Task: Reply all   from  to Email0092 with a subject Re:Subject0092 and with a message Message0092 and with an attachment of Attach0092.Txt
Action: Mouse moved to (695, 78)
Screenshot: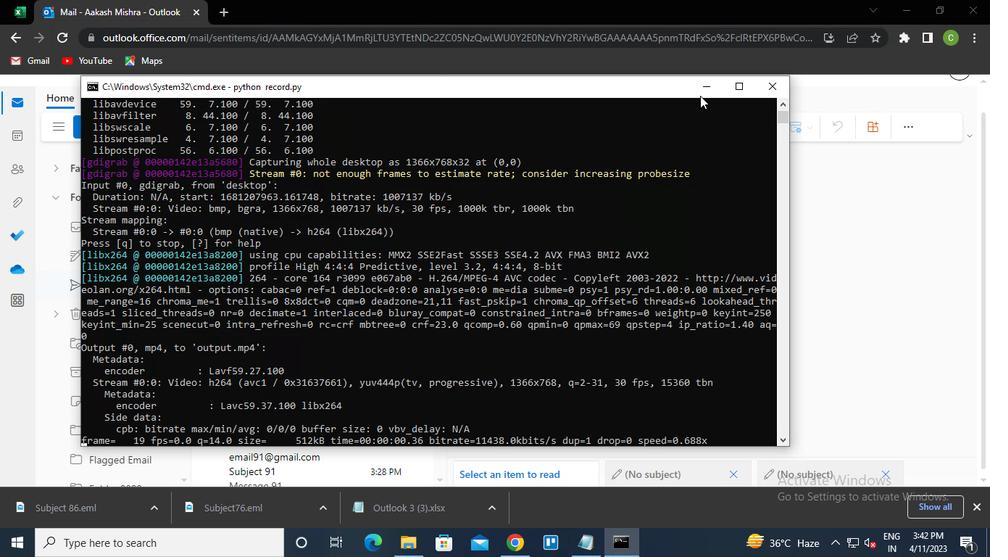 
Action: Mouse pressed left at (695, 78)
Screenshot: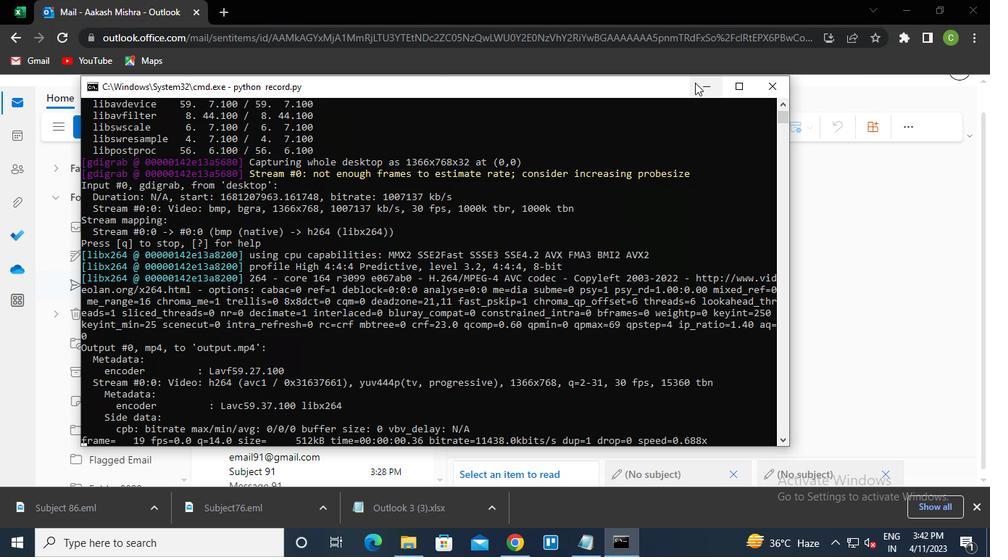 
Action: Mouse moved to (304, 319)
Screenshot: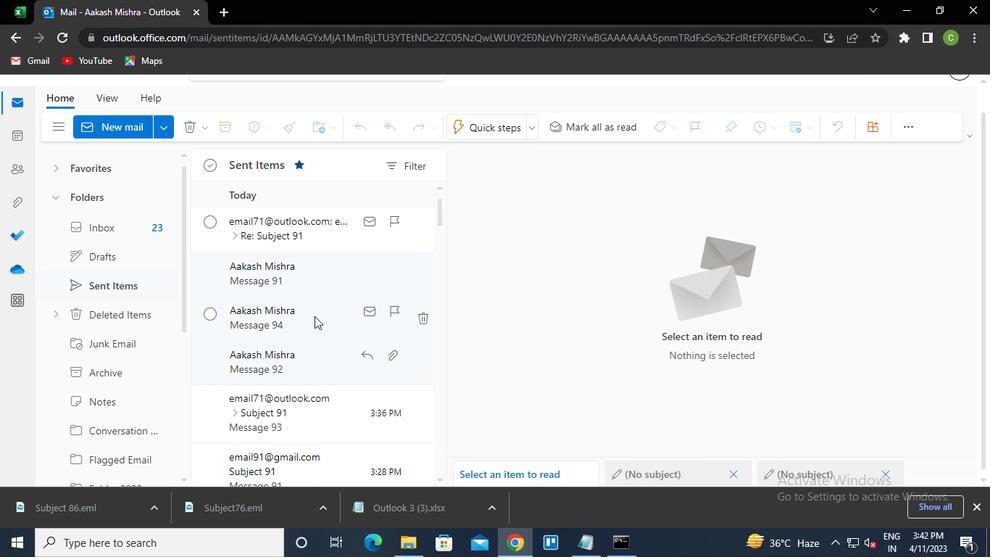 
Action: Mouse pressed left at (304, 319)
Screenshot: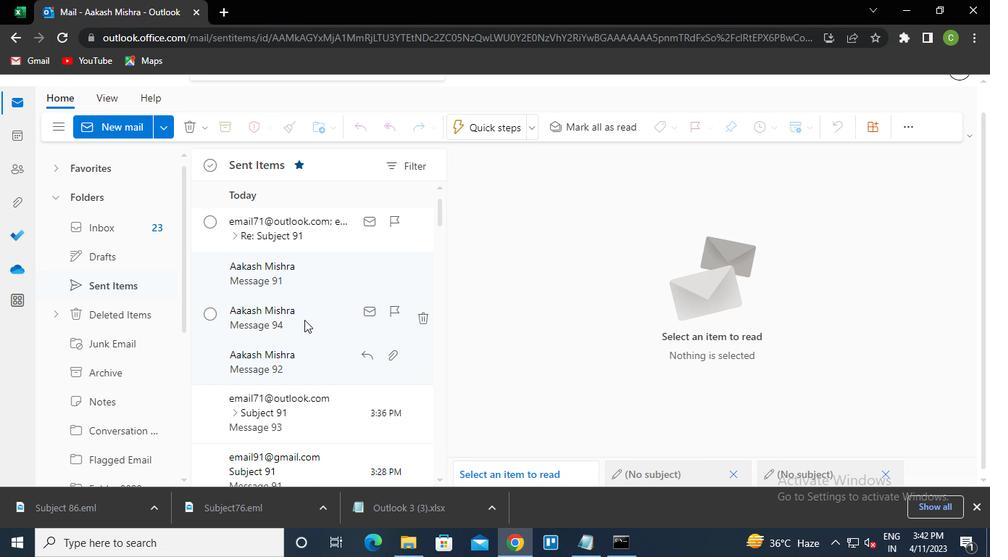 
Action: Mouse moved to (883, 199)
Screenshot: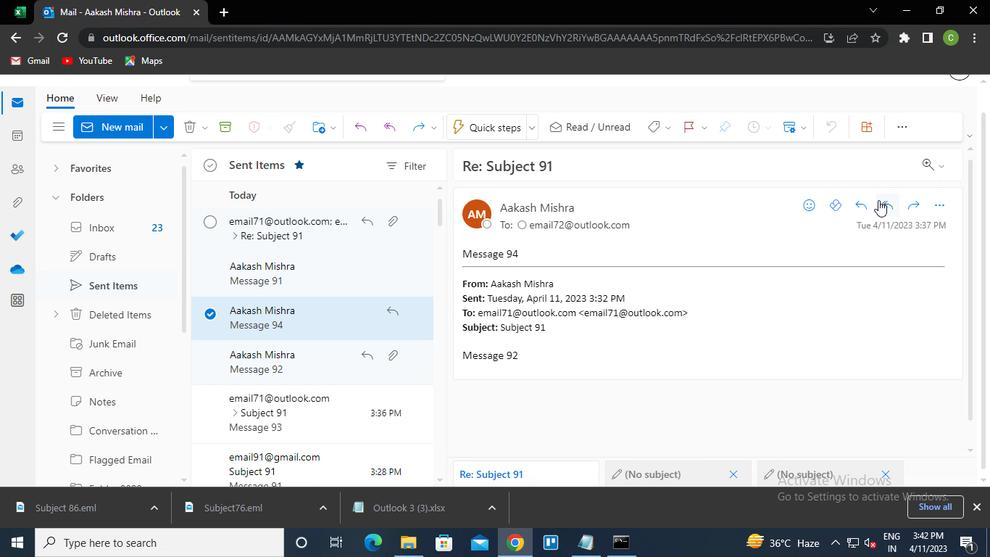 
Action: Mouse pressed left at (883, 199)
Screenshot: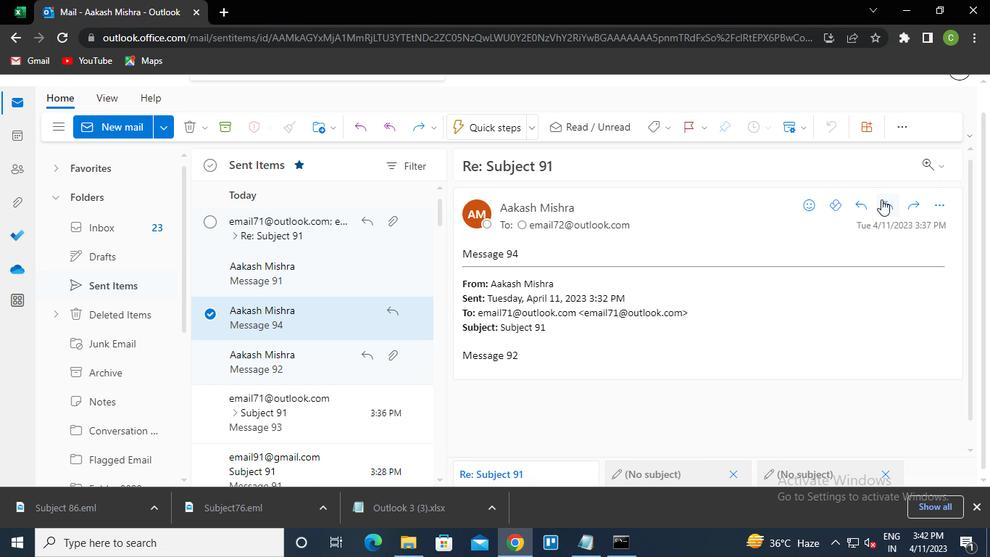 
Action: Mouse moved to (689, 171)
Screenshot: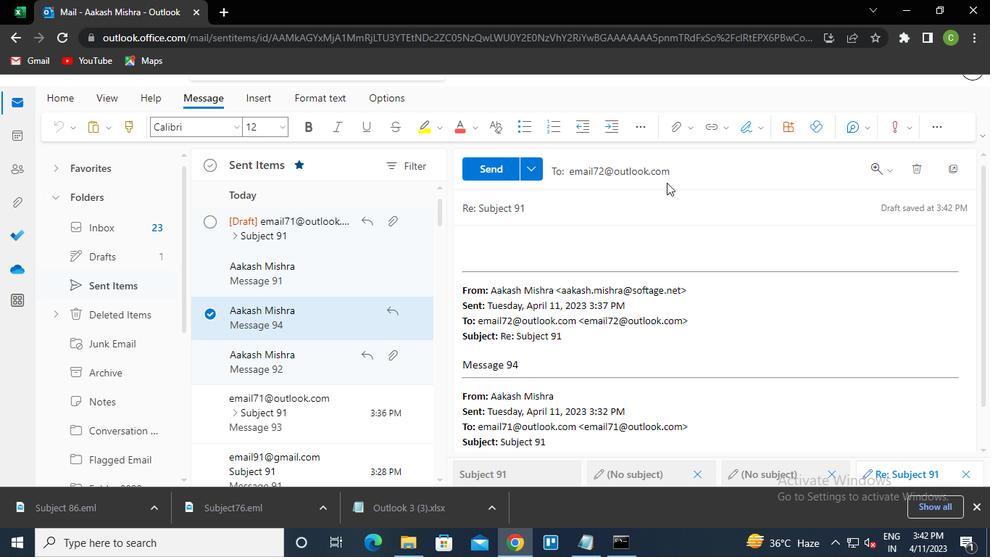 
Action: Mouse pressed left at (689, 171)
Screenshot: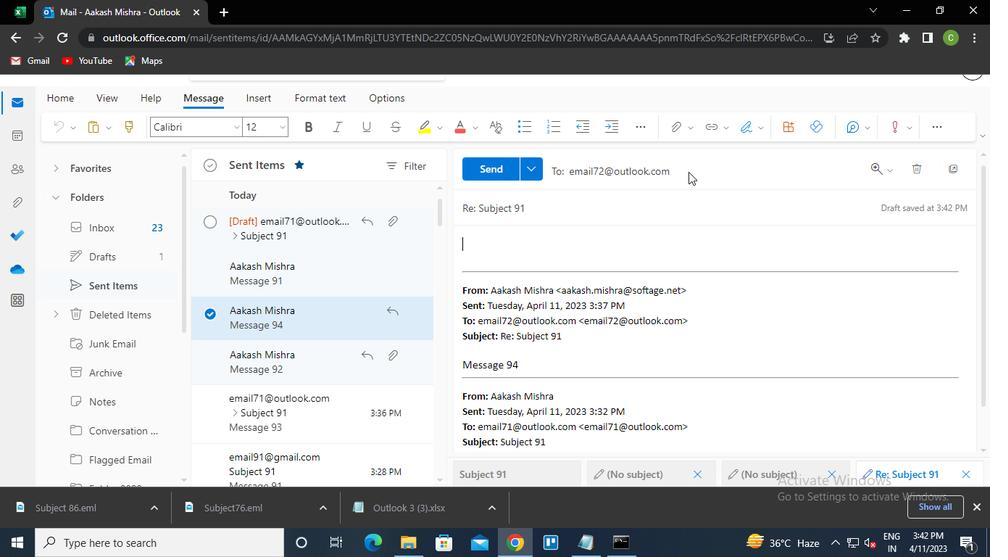 
Action: Mouse moved to (629, 211)
Screenshot: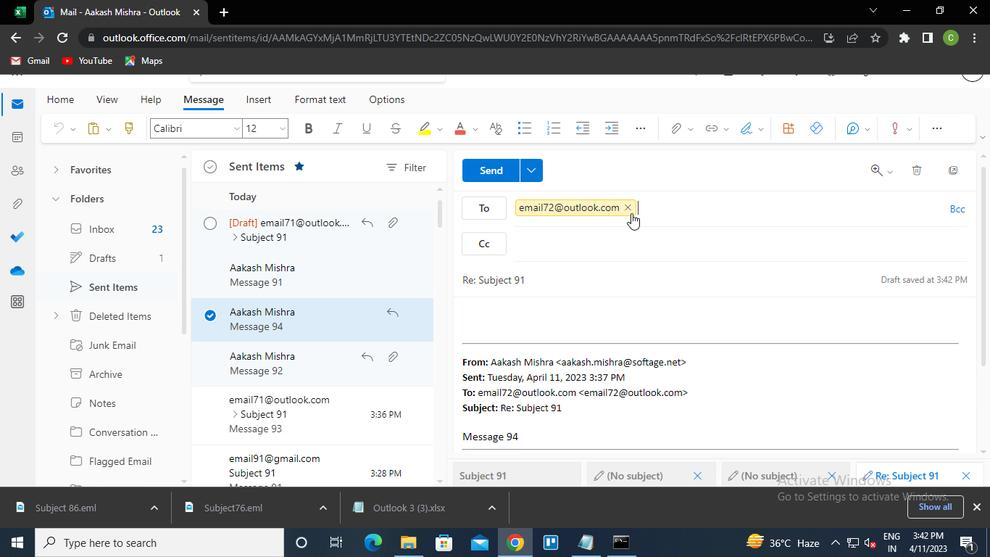 
Action: Mouse pressed left at (629, 211)
Screenshot: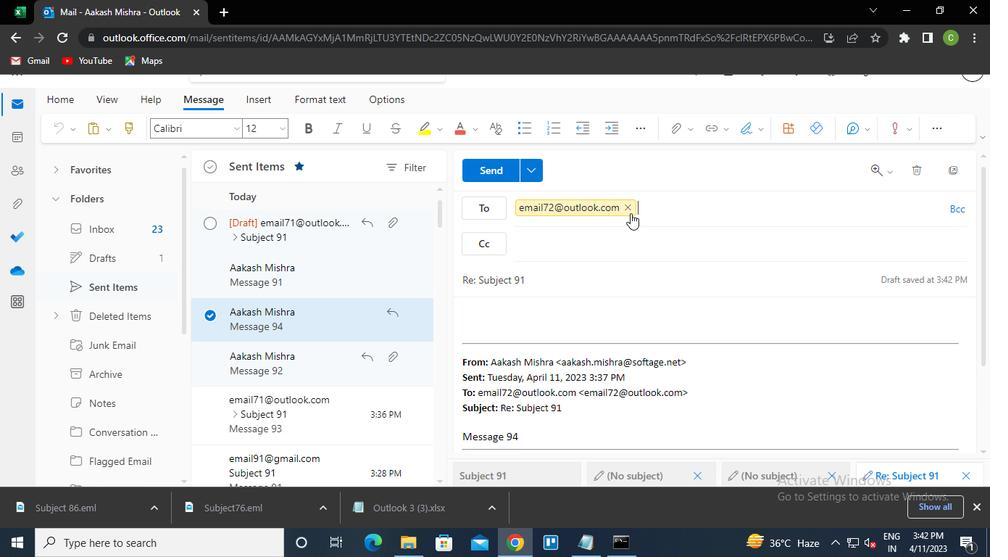 
Action: Mouse moved to (621, 208)
Screenshot: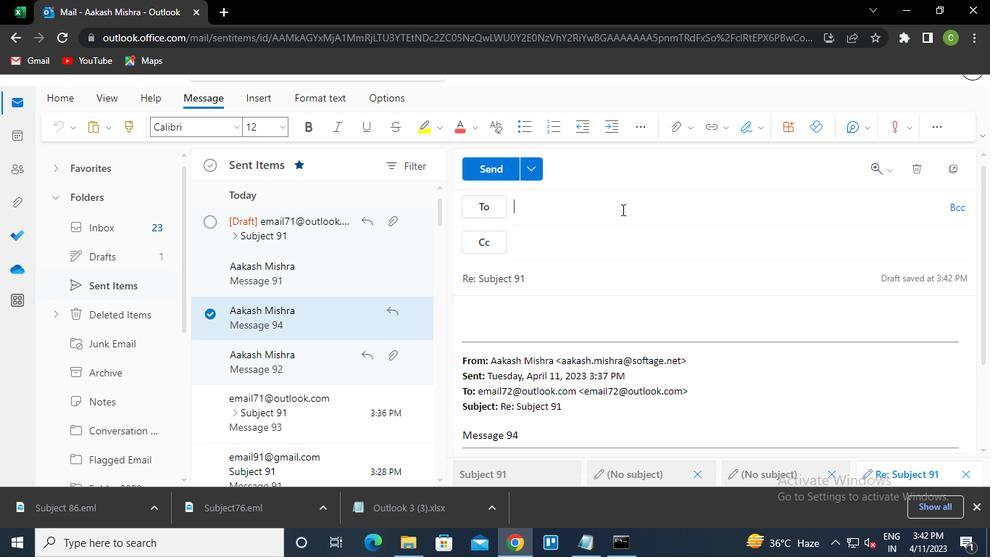 
Action: Keyboard e
Screenshot: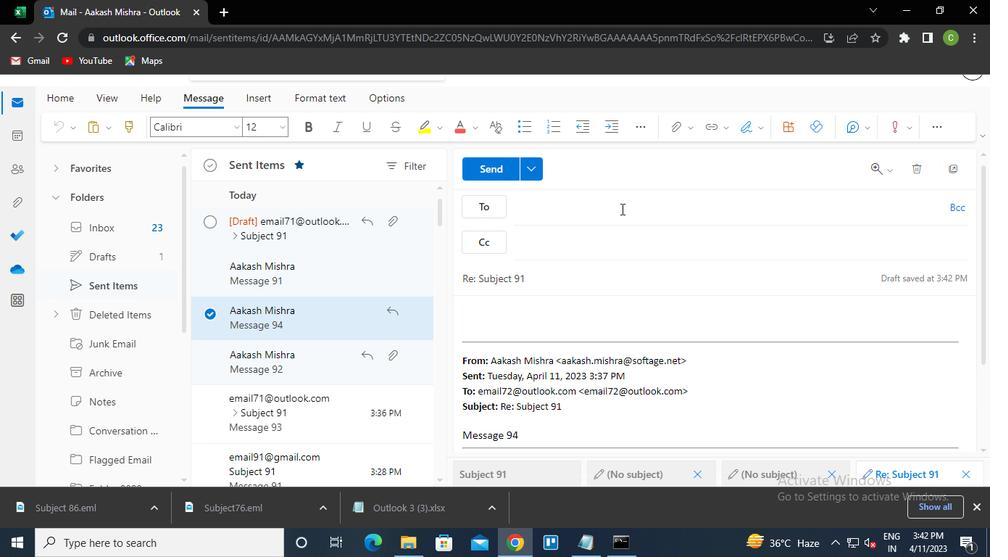 
Action: Keyboard m
Screenshot: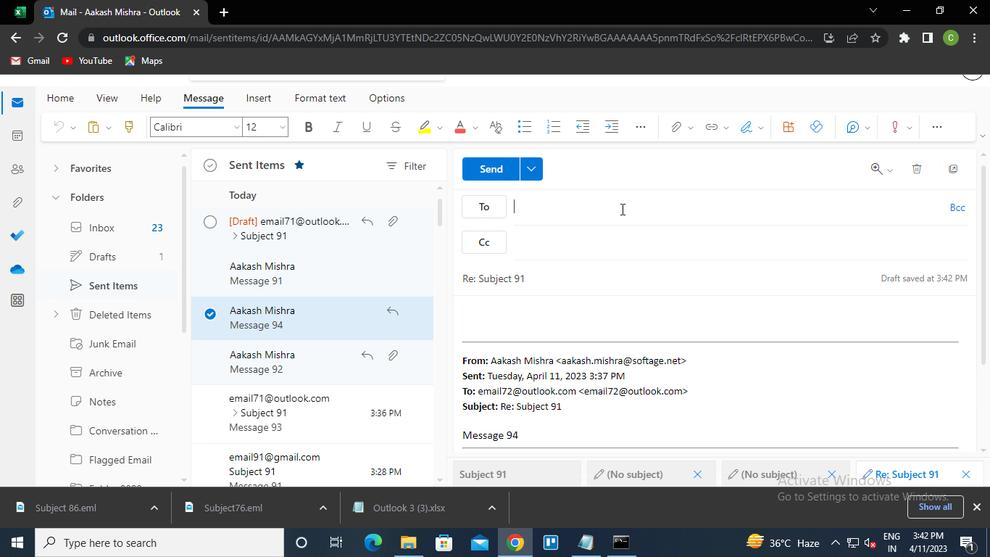 
Action: Keyboard a
Screenshot: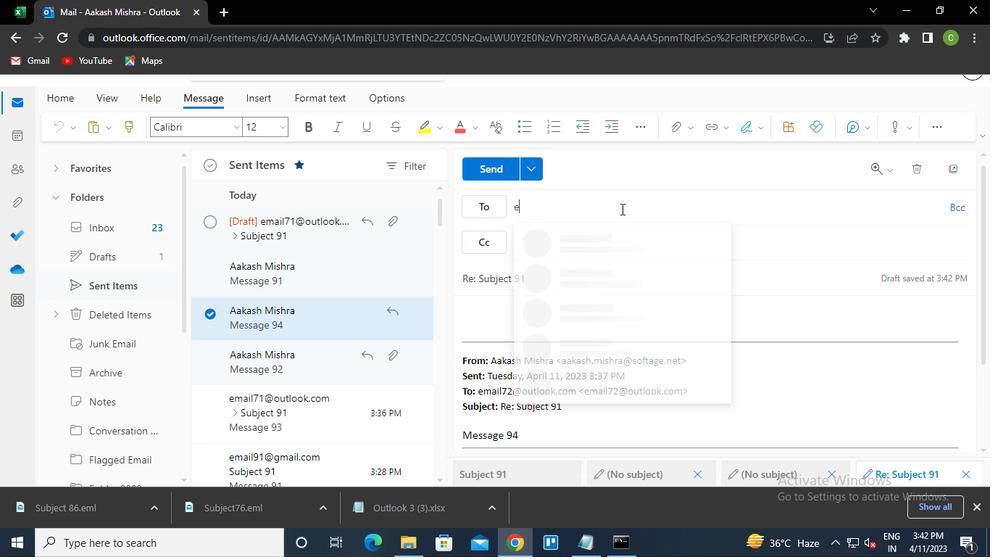 
Action: Keyboard i
Screenshot: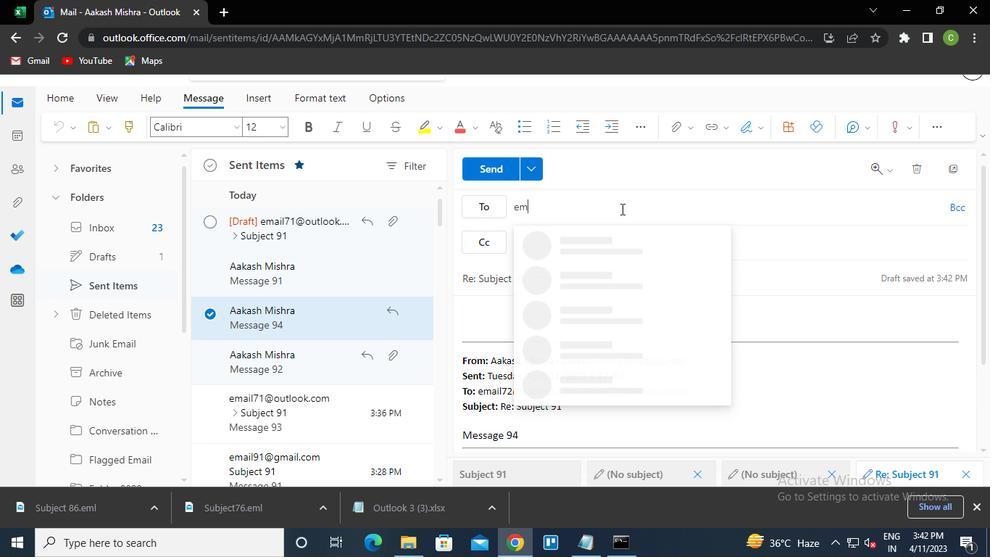 
Action: Keyboard l
Screenshot: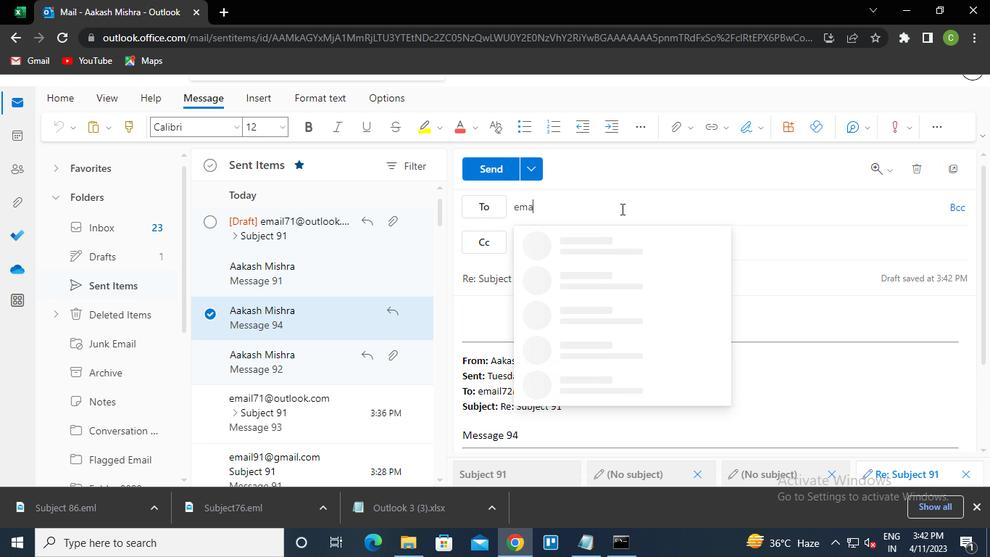 
Action: Keyboard <105>
Screenshot: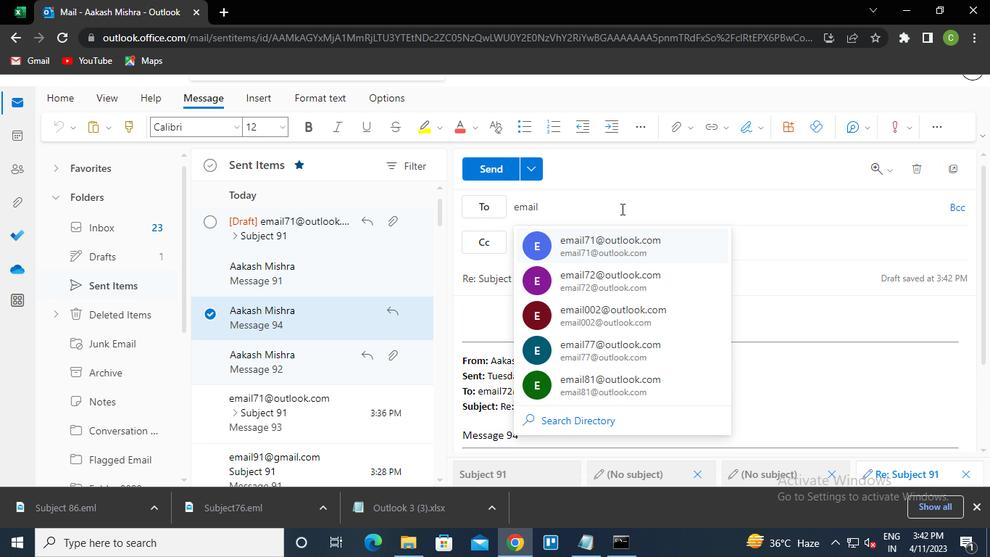 
Action: Keyboard <98>
Screenshot: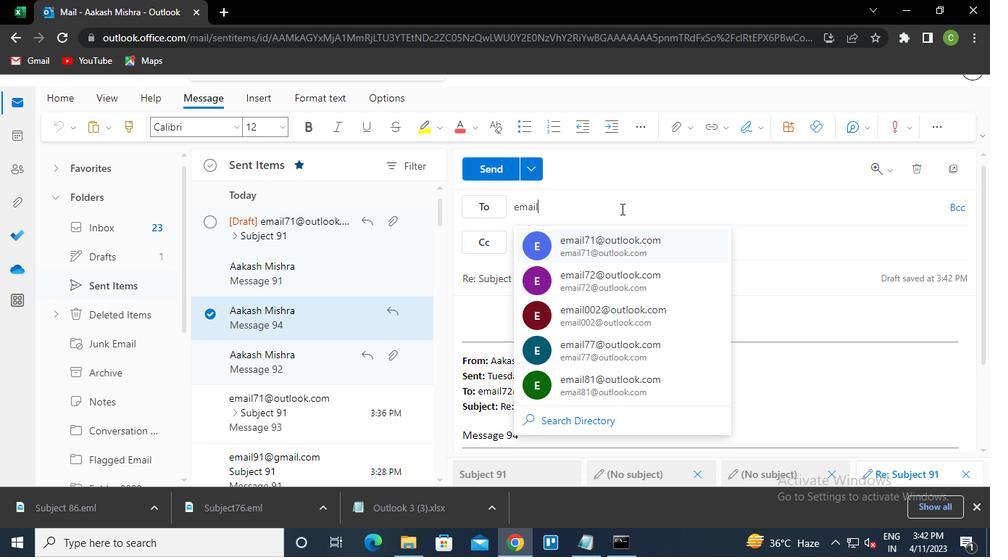
Action: Keyboard Key.shift
Screenshot: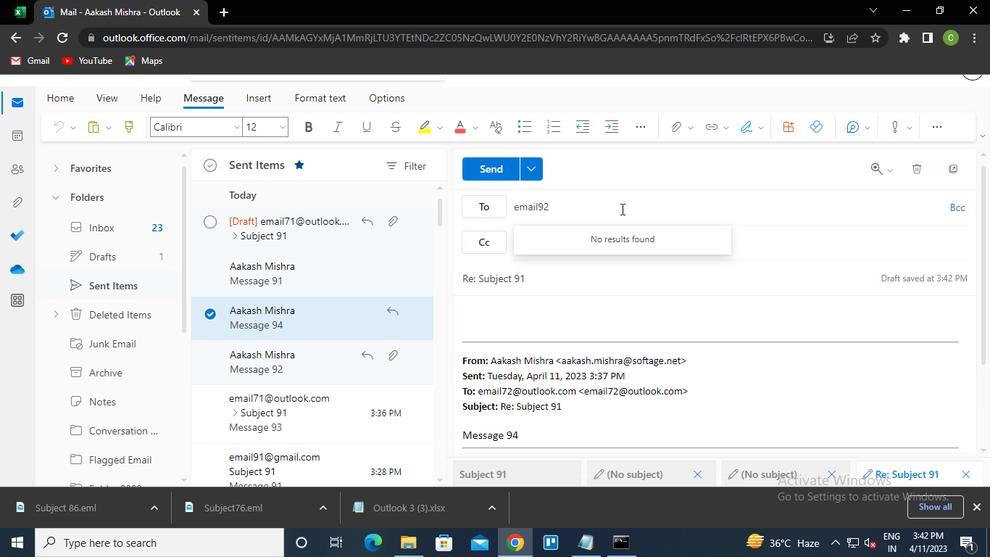 
Action: Keyboard @
Screenshot: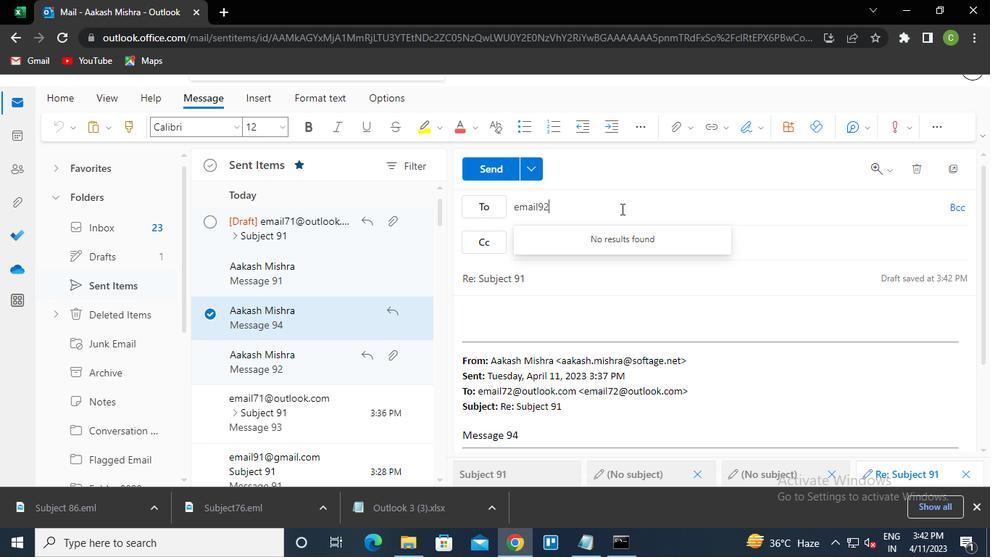 
Action: Keyboard o
Screenshot: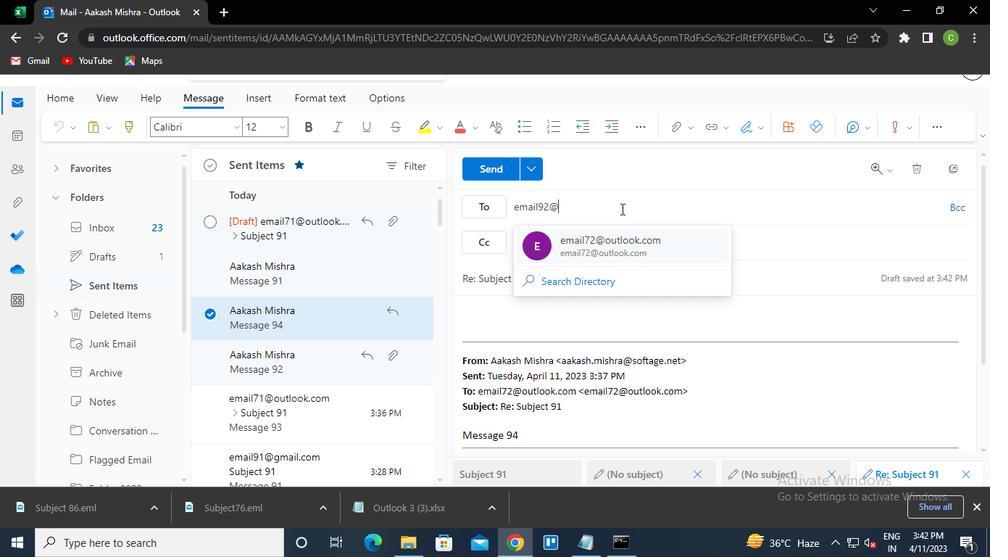 
Action: Keyboard u
Screenshot: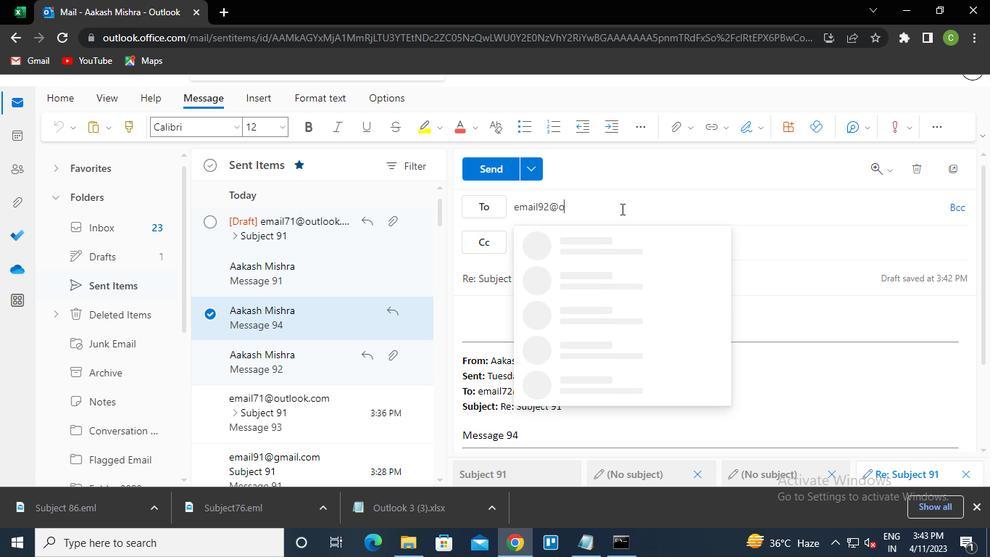 
Action: Keyboard t
Screenshot: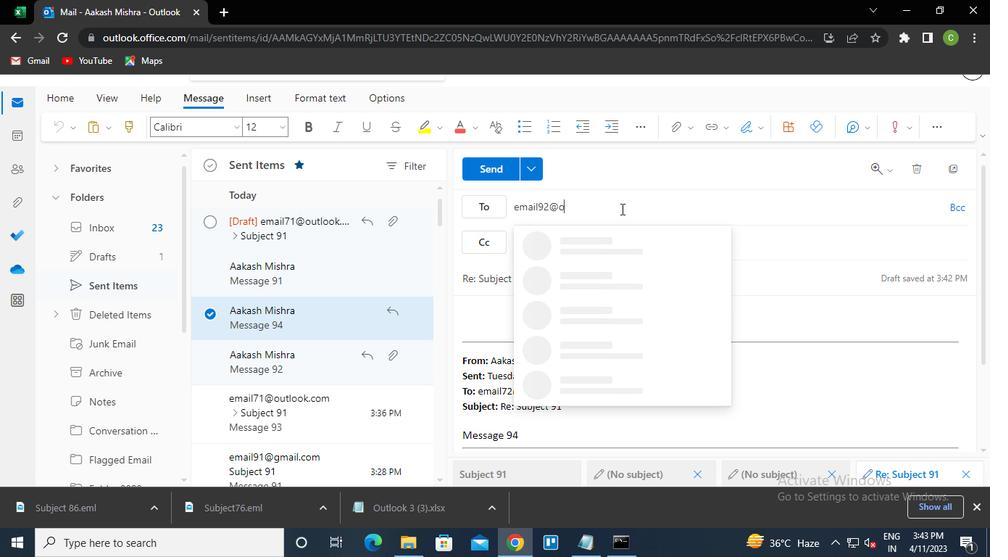 
Action: Keyboard l
Screenshot: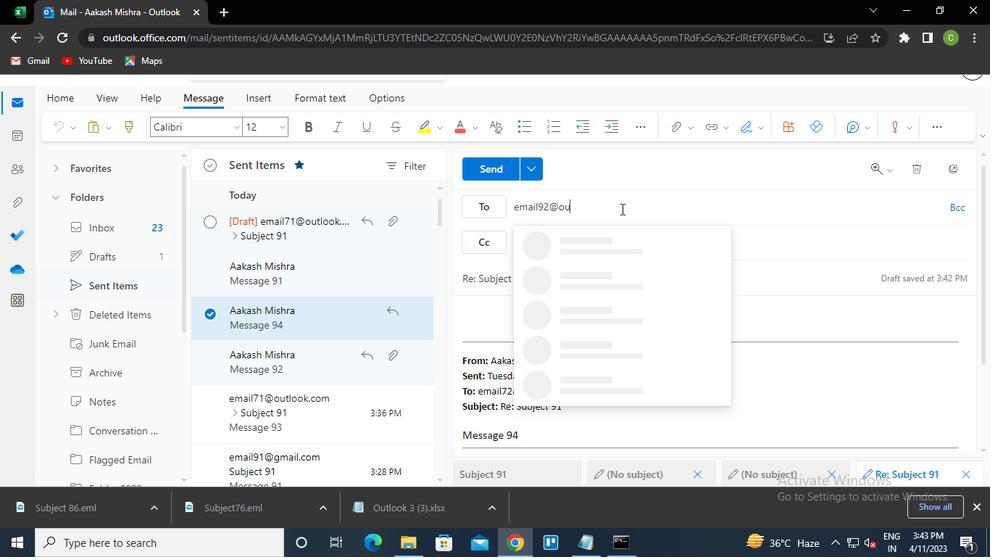 
Action: Keyboard o
Screenshot: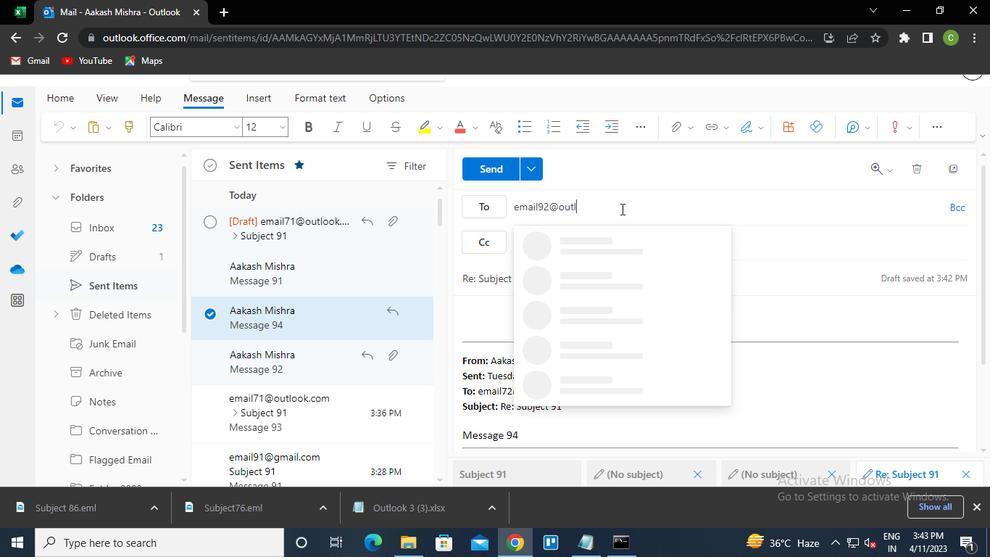 
Action: Keyboard o
Screenshot: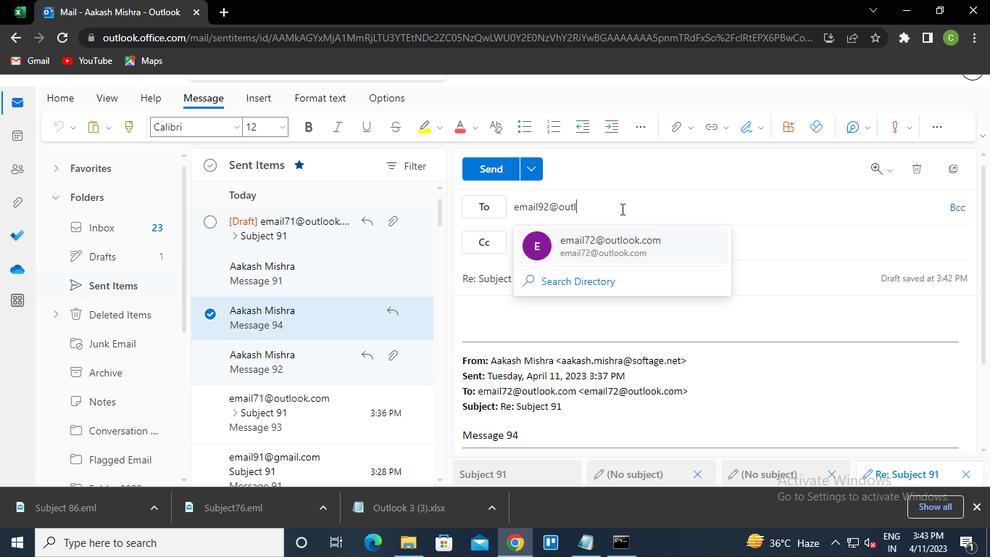 
Action: Keyboard k
Screenshot: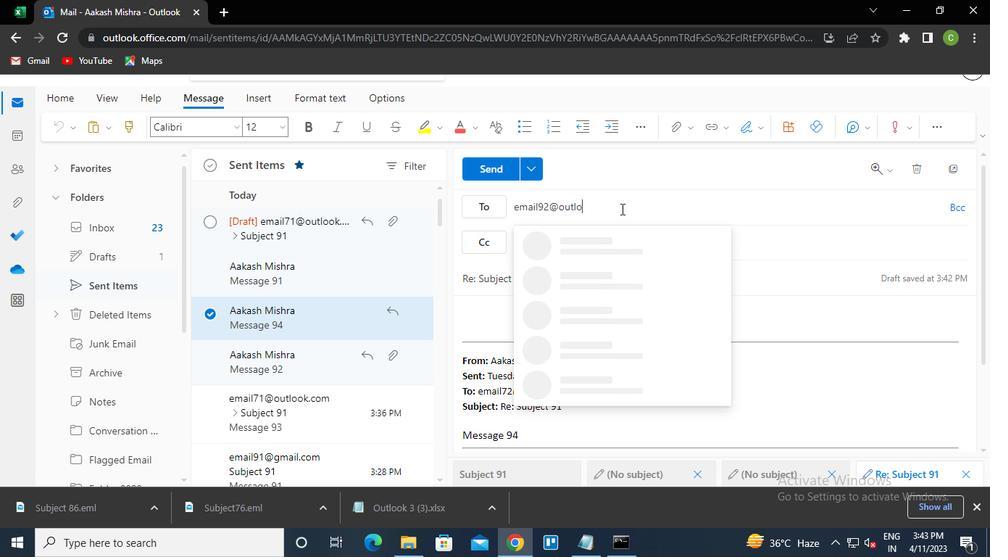 
Action: Keyboard .
Screenshot: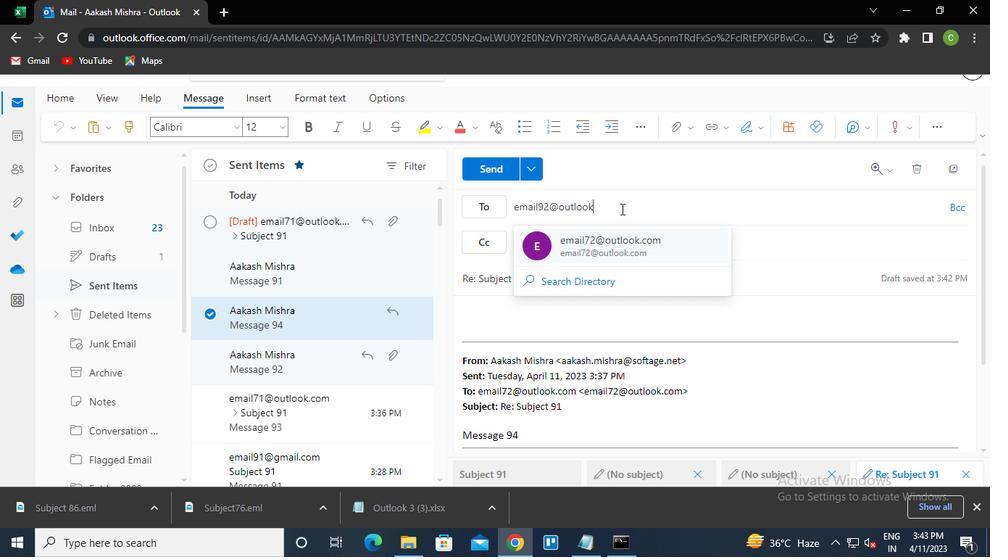 
Action: Keyboard c
Screenshot: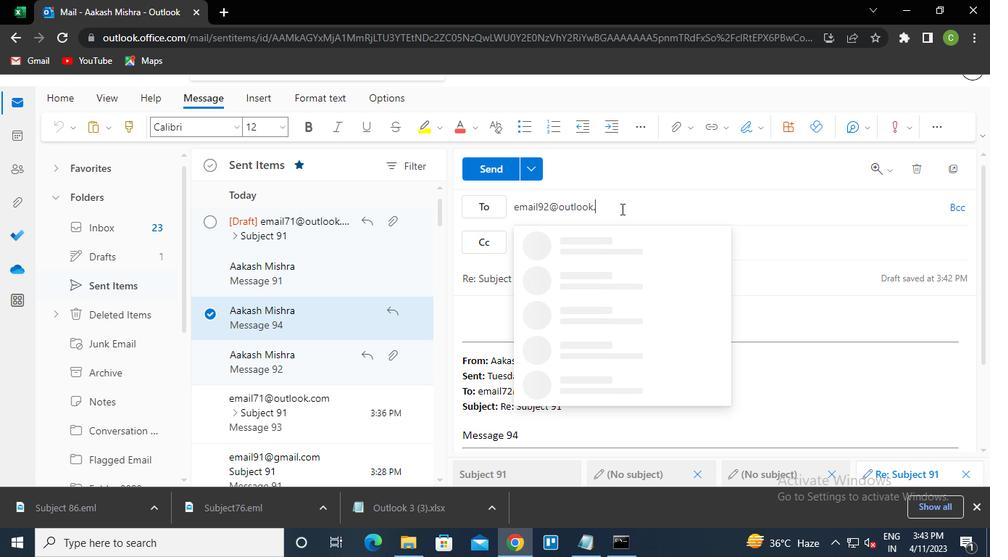 
Action: Keyboard o
Screenshot: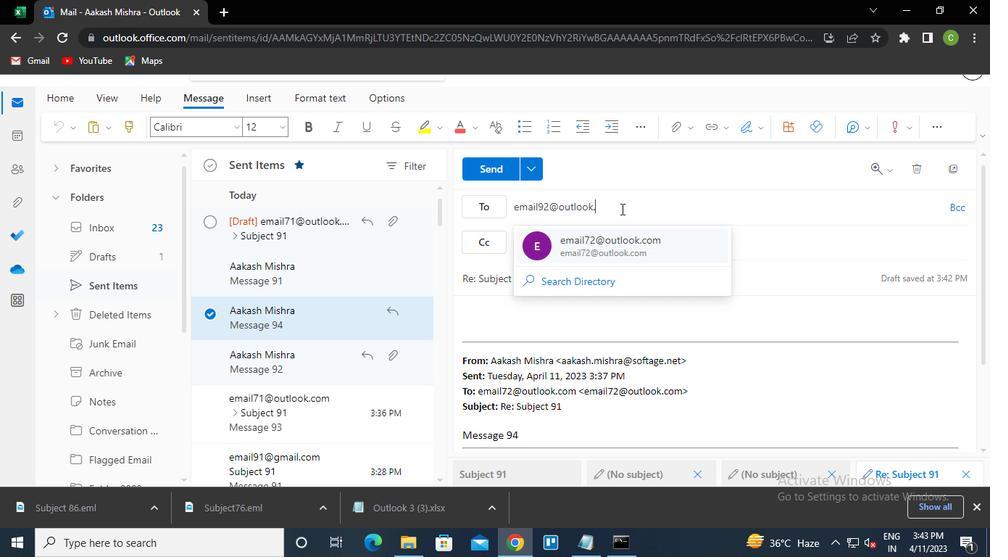 
Action: Keyboard m
Screenshot: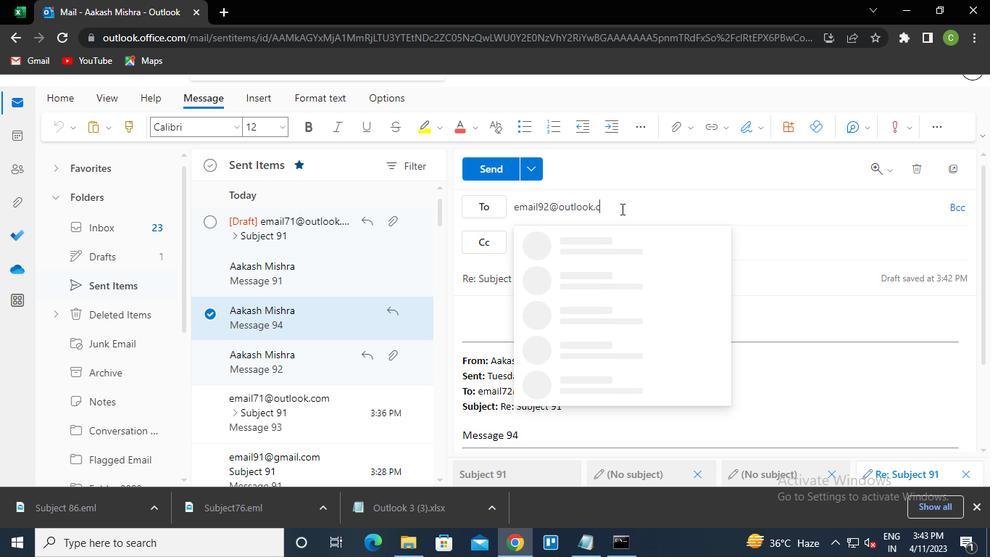 
Action: Keyboard Key.enter
Screenshot: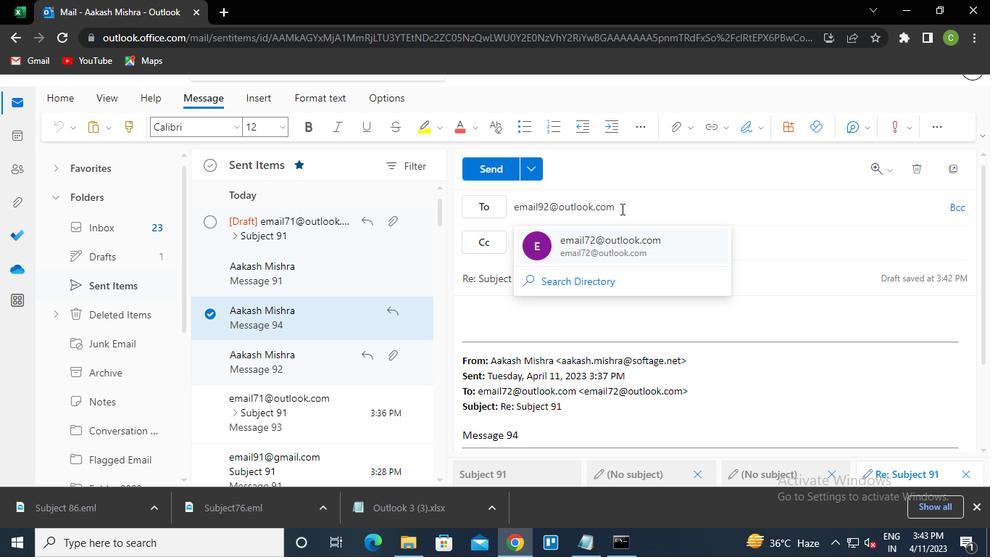 
Action: Mouse moved to (549, 275)
Screenshot: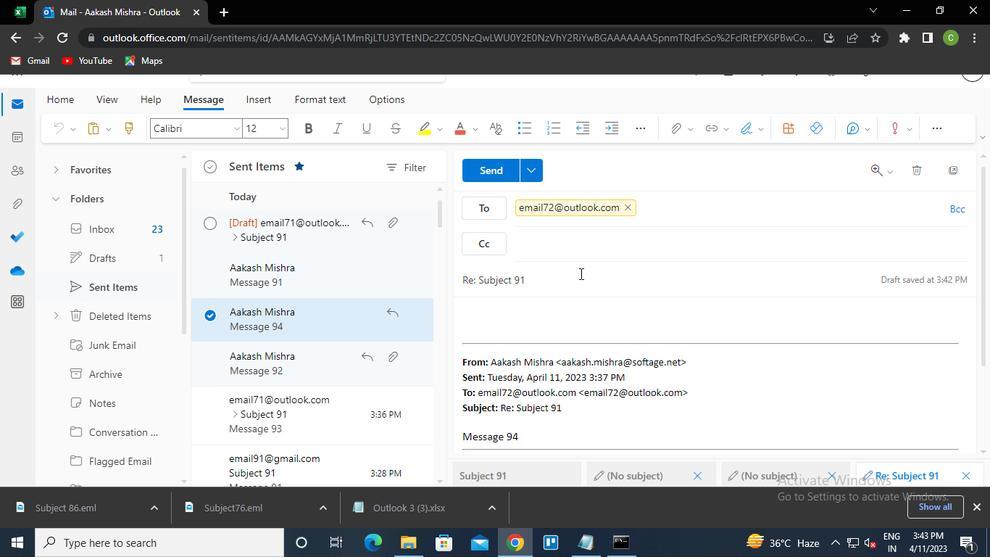 
Action: Mouse pressed left at (549, 275)
Screenshot: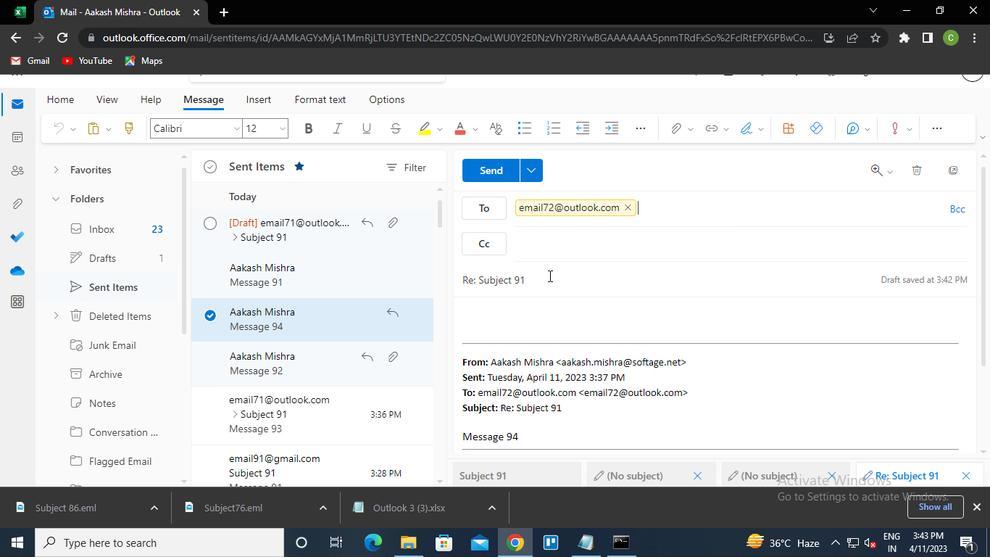 
Action: Keyboard Key.backspace
Screenshot: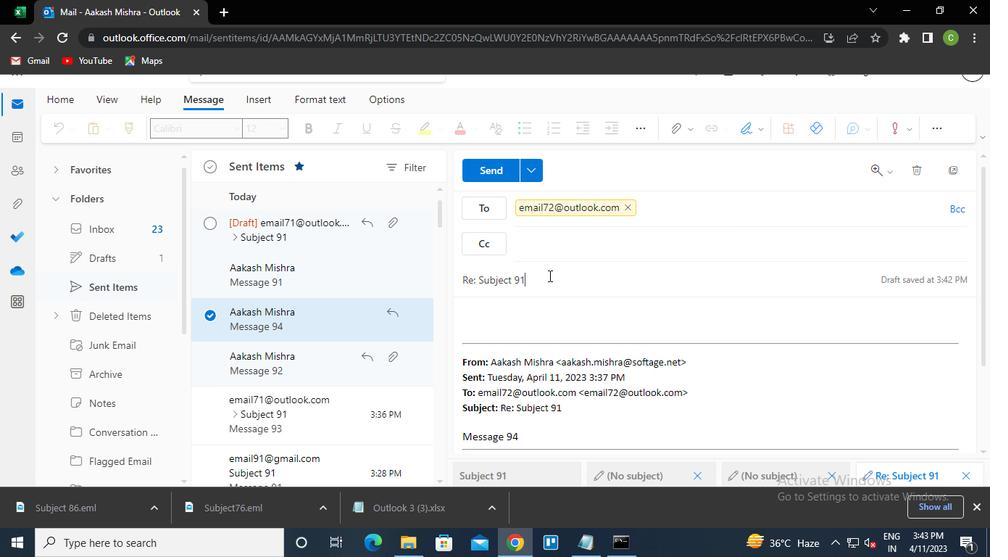 
Action: Keyboard 2
Screenshot: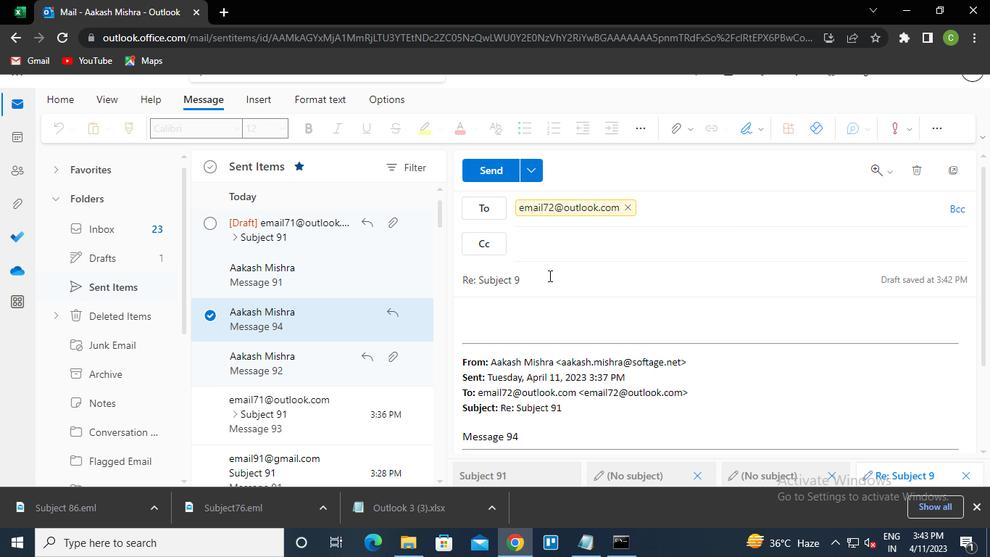 
Action: Mouse moved to (509, 303)
Screenshot: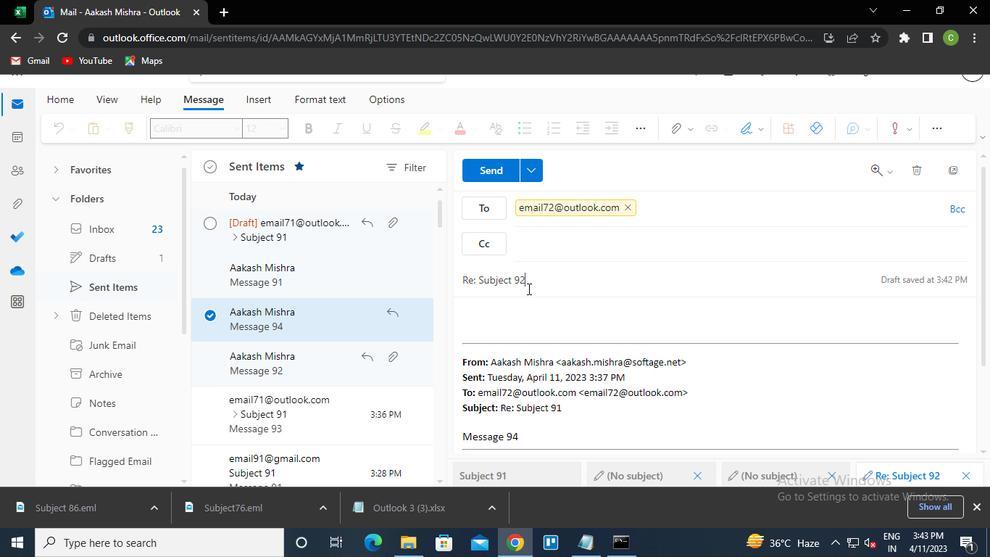 
Action: Mouse pressed left at (509, 303)
Screenshot: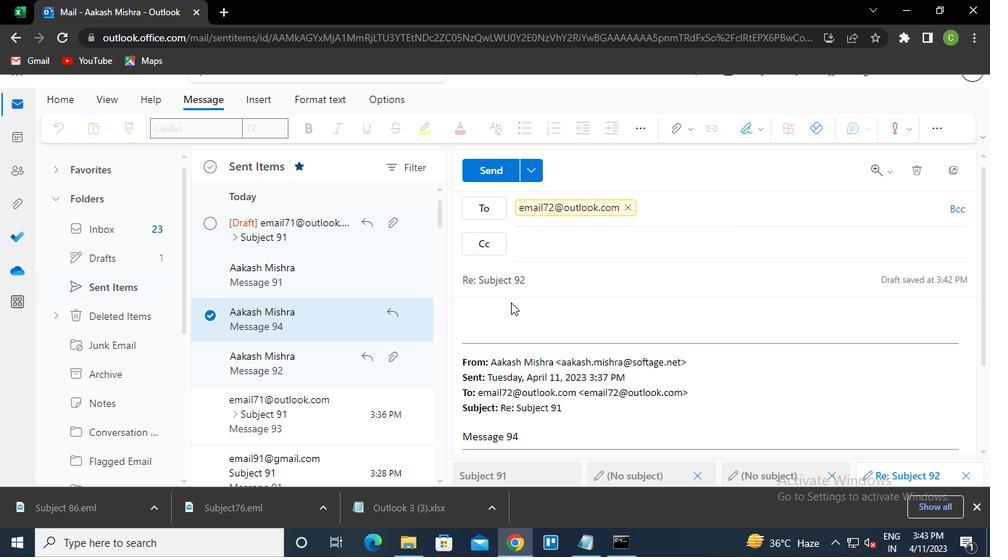 
Action: Mouse moved to (504, 306)
Screenshot: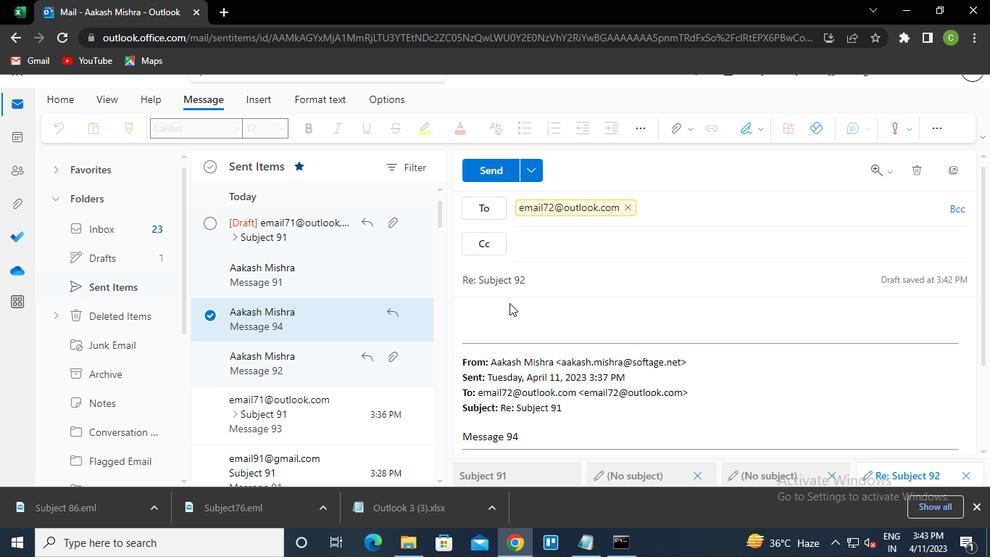 
Action: Mouse pressed left at (504, 306)
Screenshot: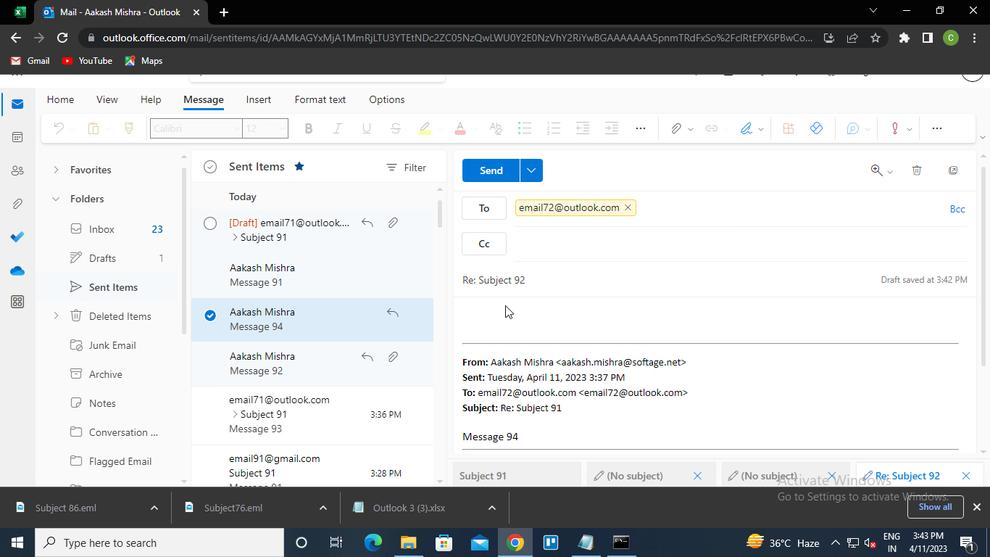 
Action: Mouse moved to (480, 311)
Screenshot: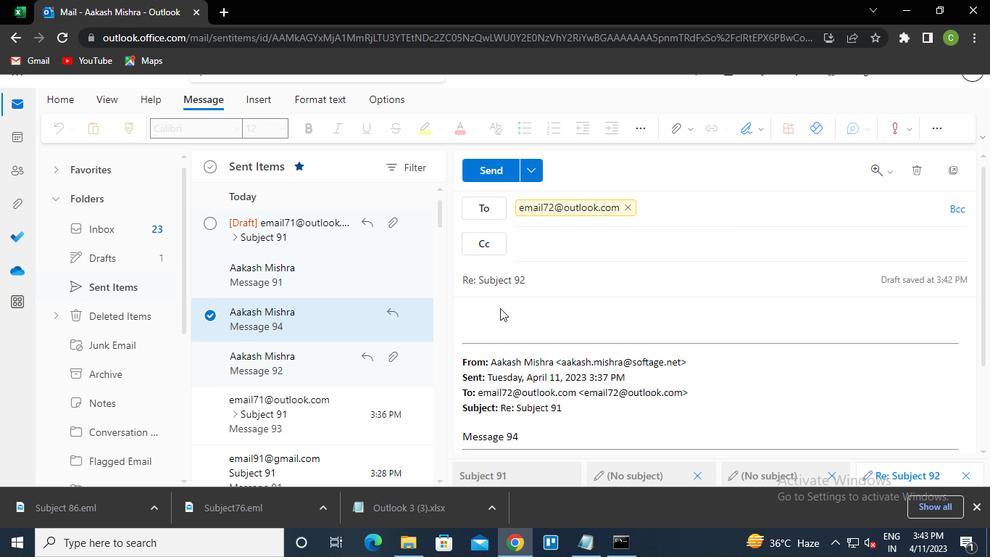
Action: Mouse pressed left at (480, 311)
Screenshot: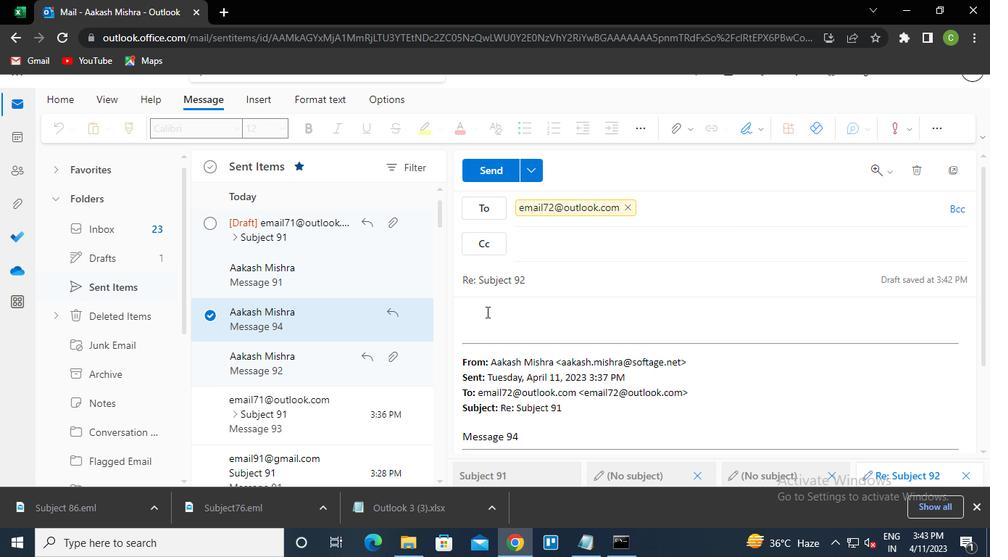 
Action: Keyboard Key.caps_lock
Screenshot: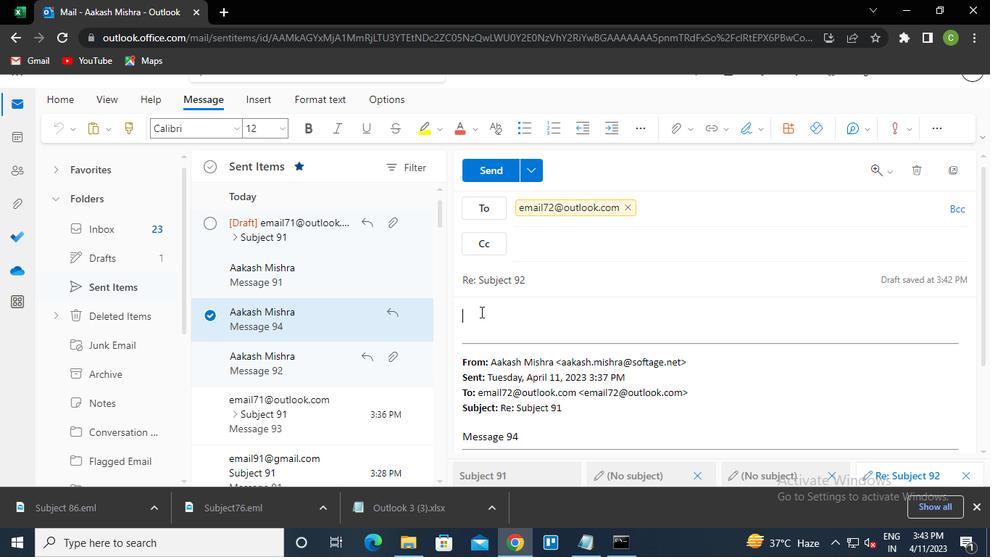 
Action: Keyboard m
Screenshot: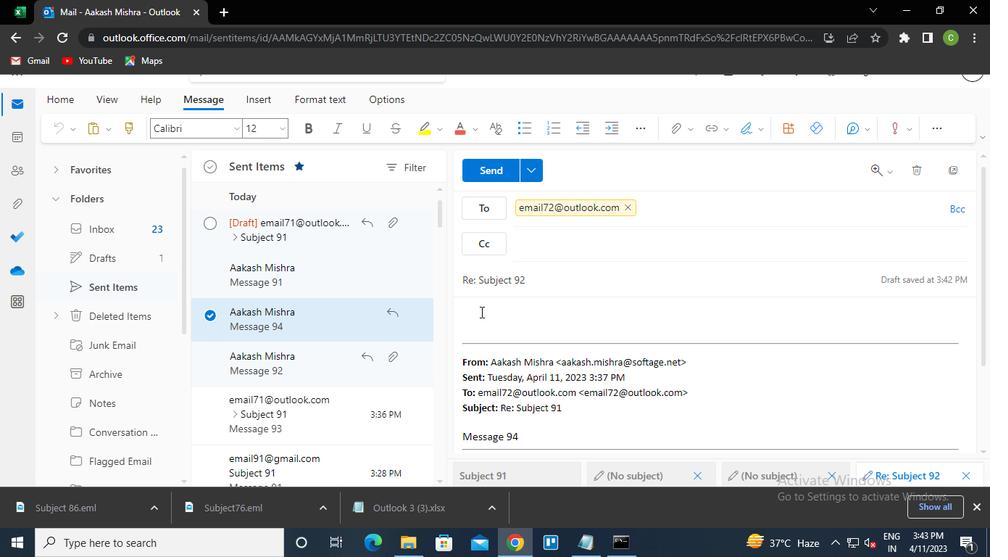 
Action: Keyboard Key.caps_lock
Screenshot: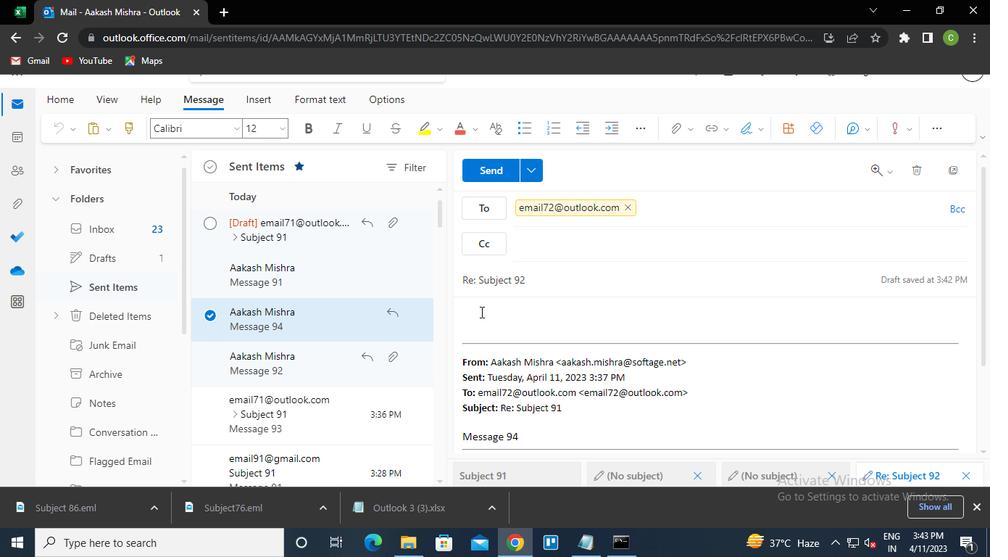 
Action: Keyboard e
Screenshot: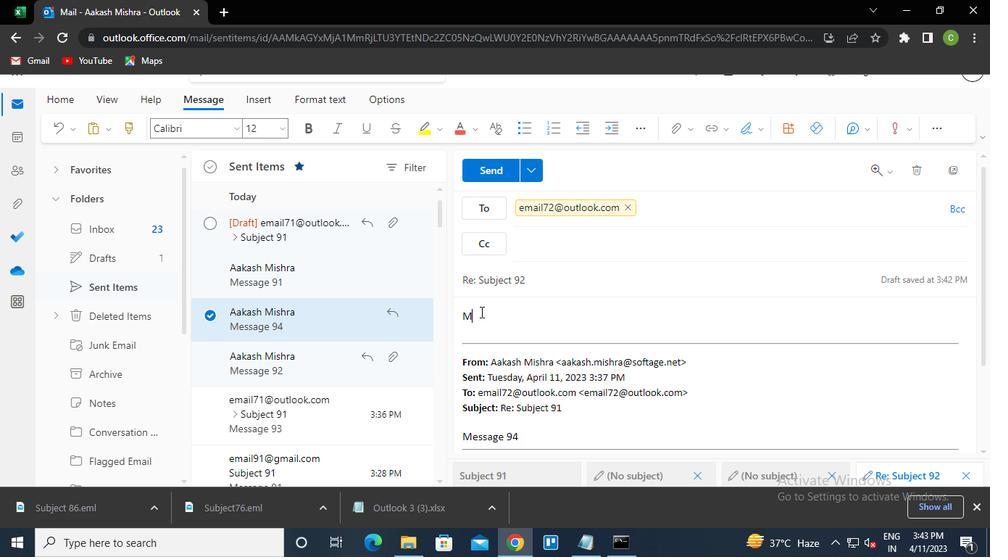 
Action: Keyboard s
Screenshot: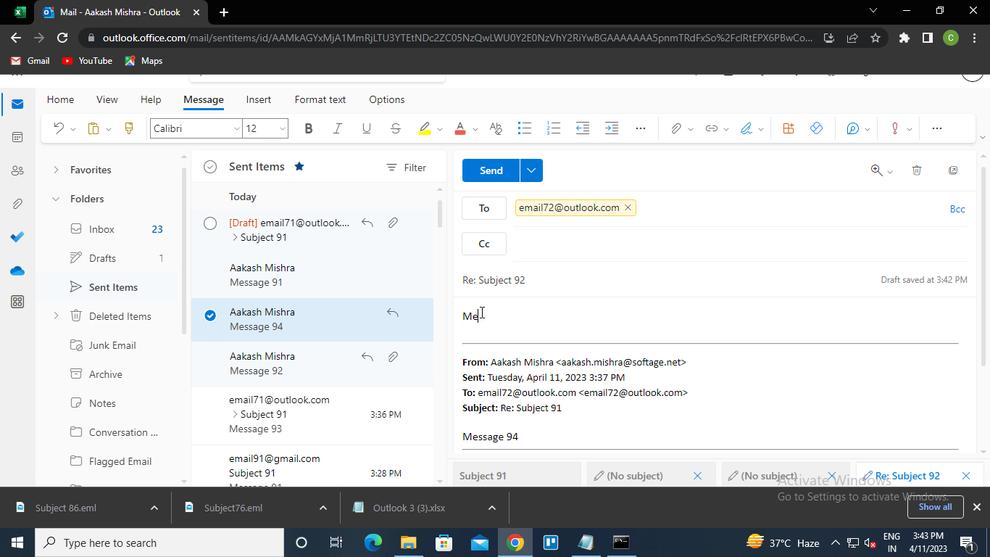 
Action: Keyboard s
Screenshot: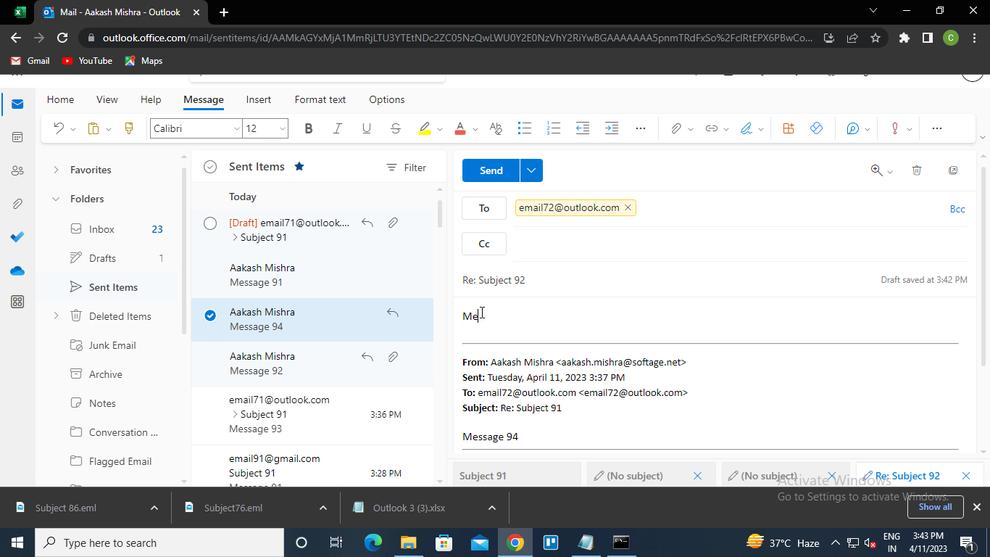
Action: Keyboard a
Screenshot: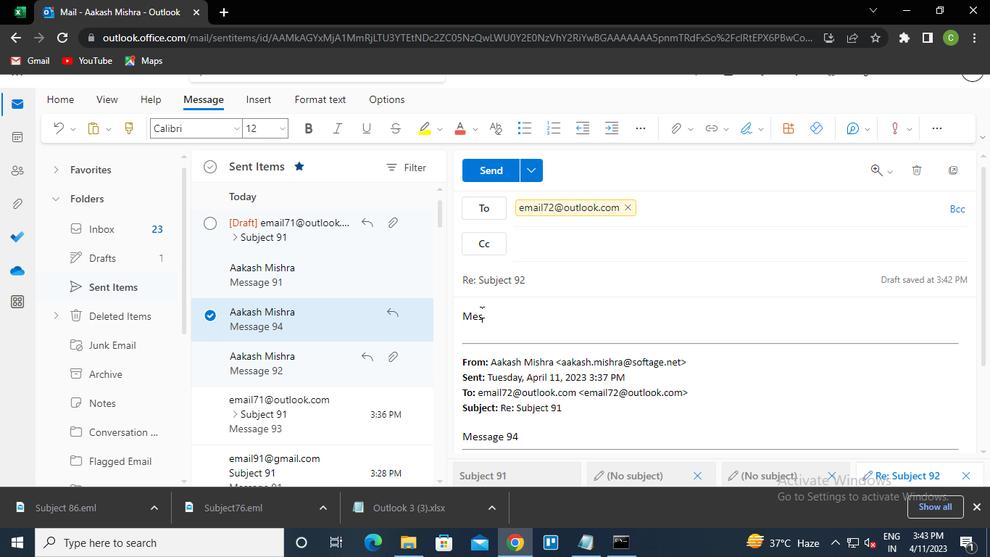 
Action: Keyboard g
Screenshot: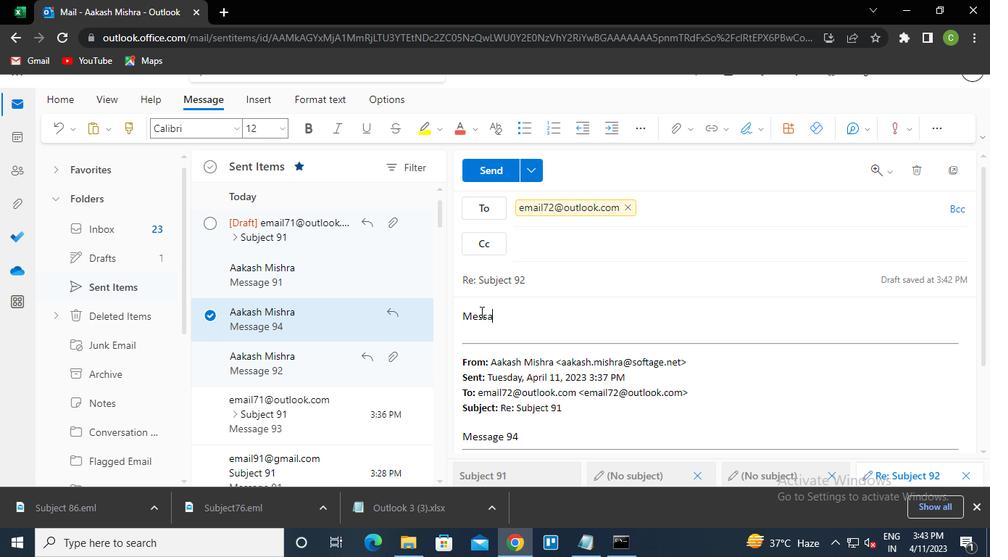 
Action: Keyboard e
Screenshot: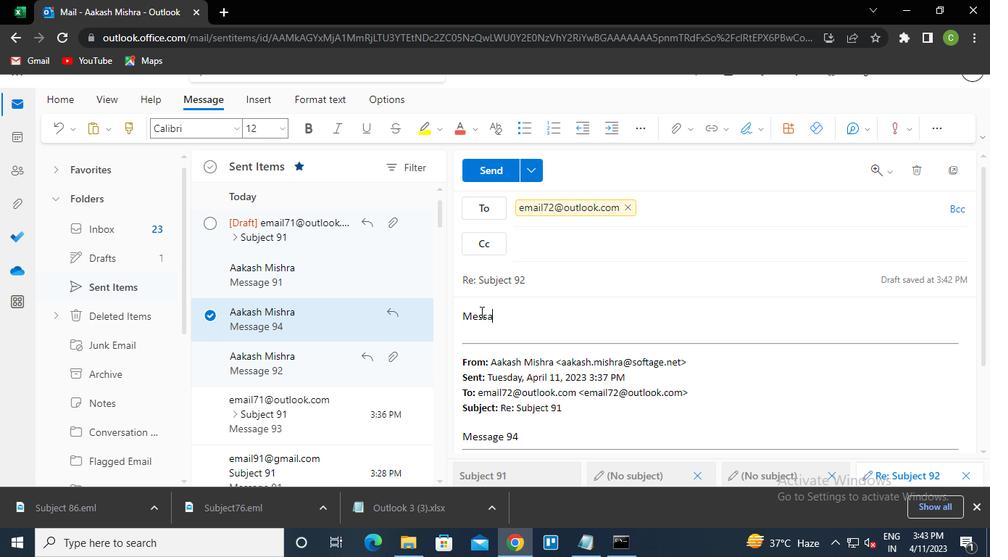 
Action: Keyboard Key.space
Screenshot: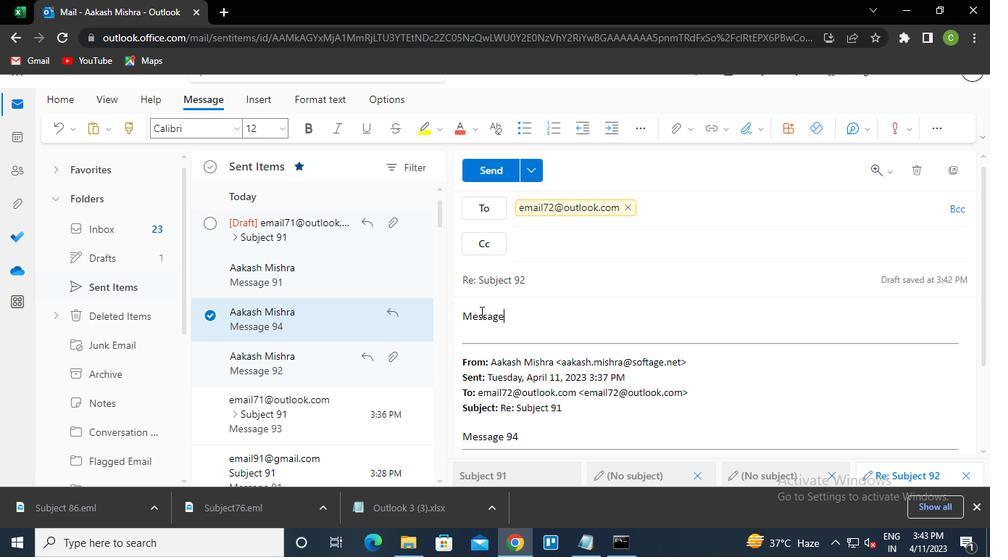 
Action: Keyboard <105>
Screenshot: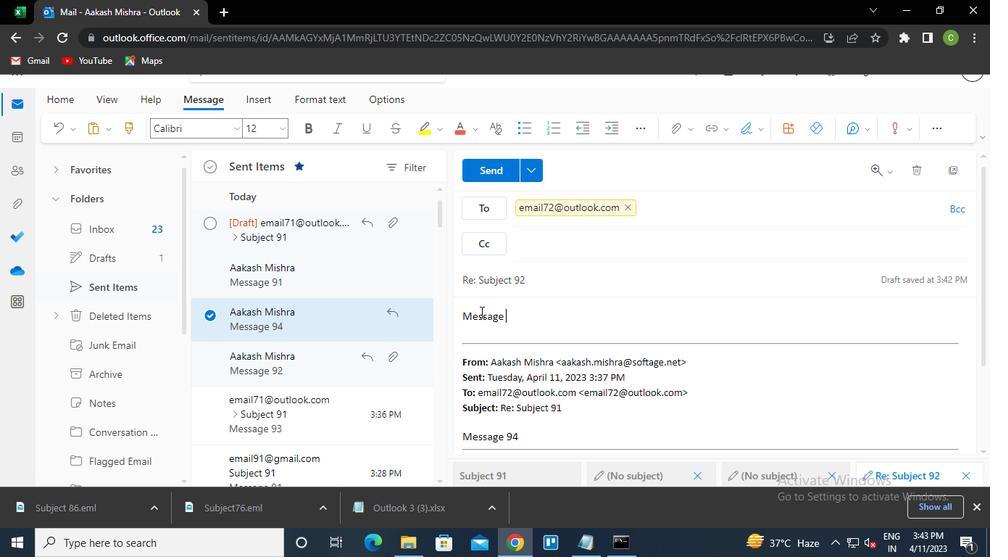 
Action: Keyboard <98>
Screenshot: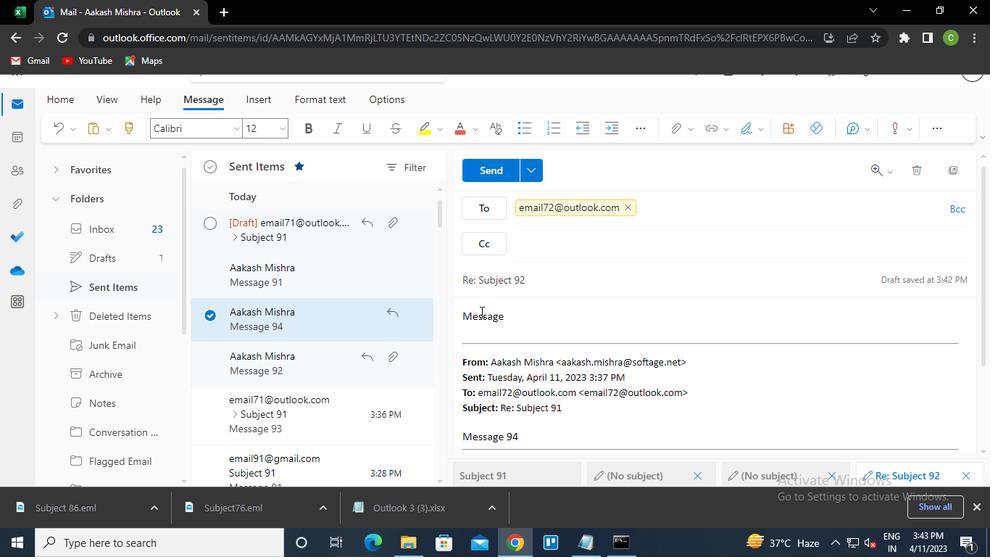 
Action: Mouse moved to (674, 129)
Screenshot: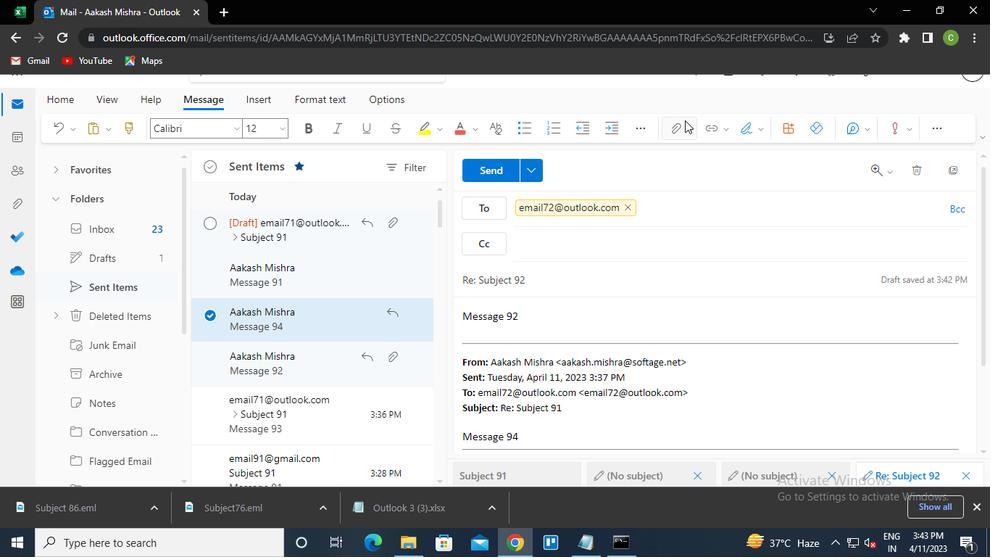 
Action: Mouse pressed left at (674, 129)
Screenshot: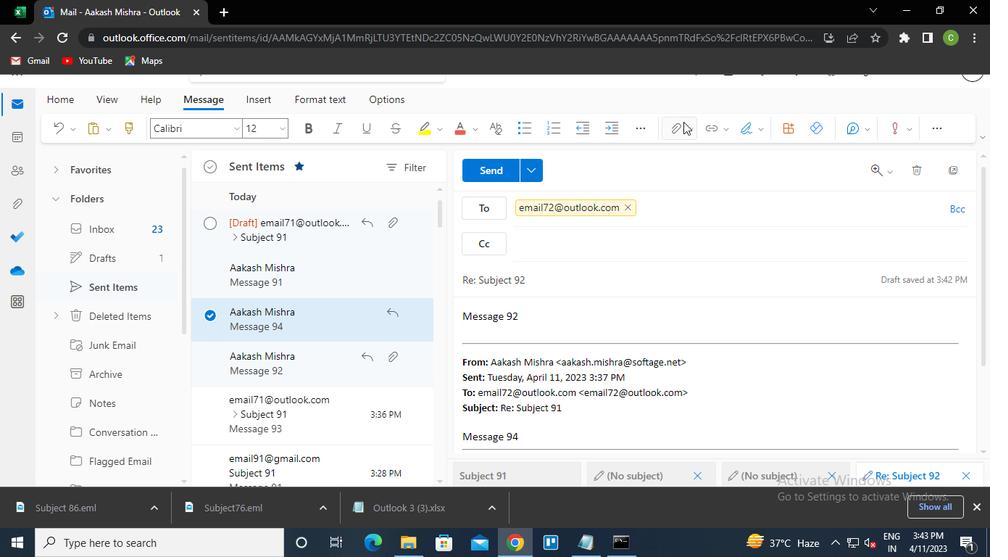 
Action: Mouse moved to (579, 154)
Screenshot: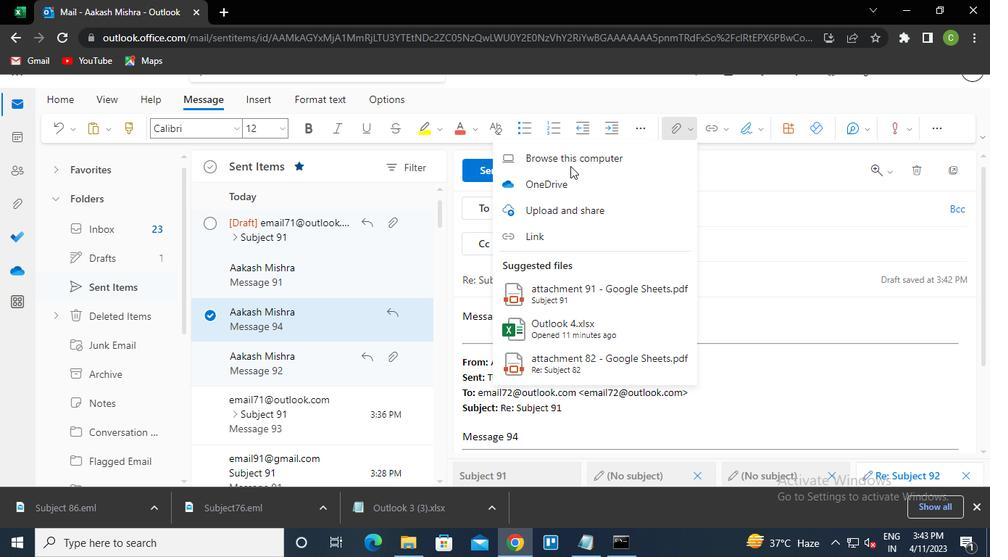 
Action: Mouse pressed left at (579, 154)
Screenshot: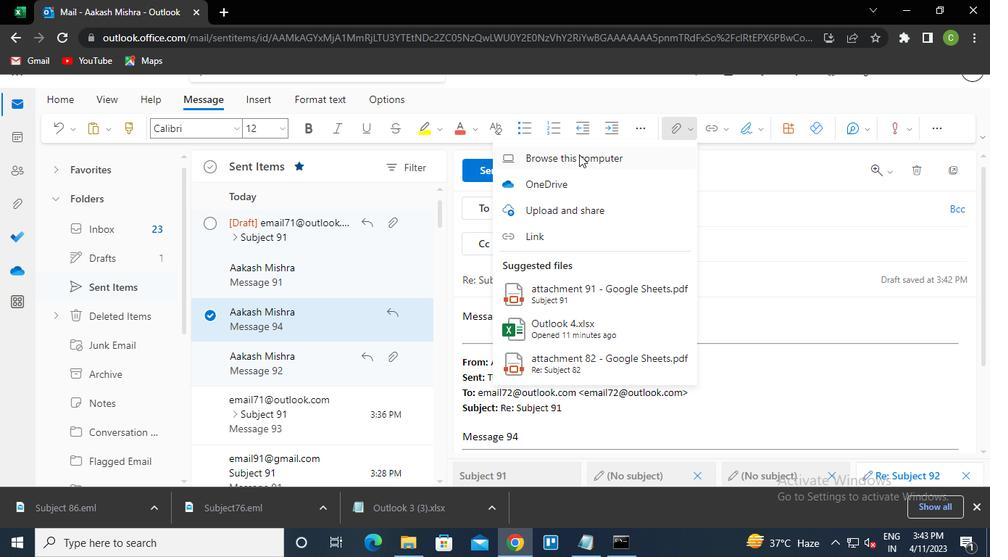 
Action: Mouse moved to (192, 232)
Screenshot: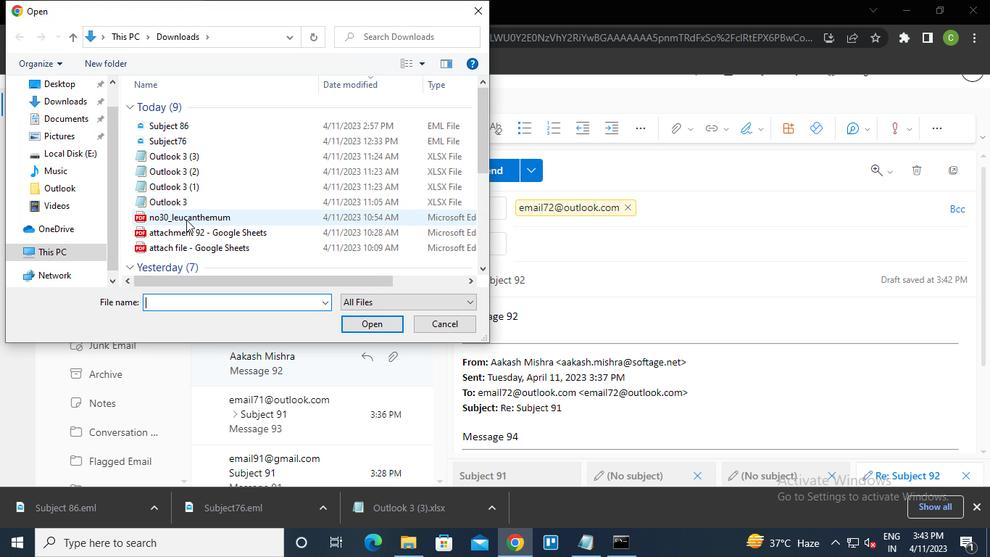 
Action: Mouse pressed left at (192, 232)
Screenshot: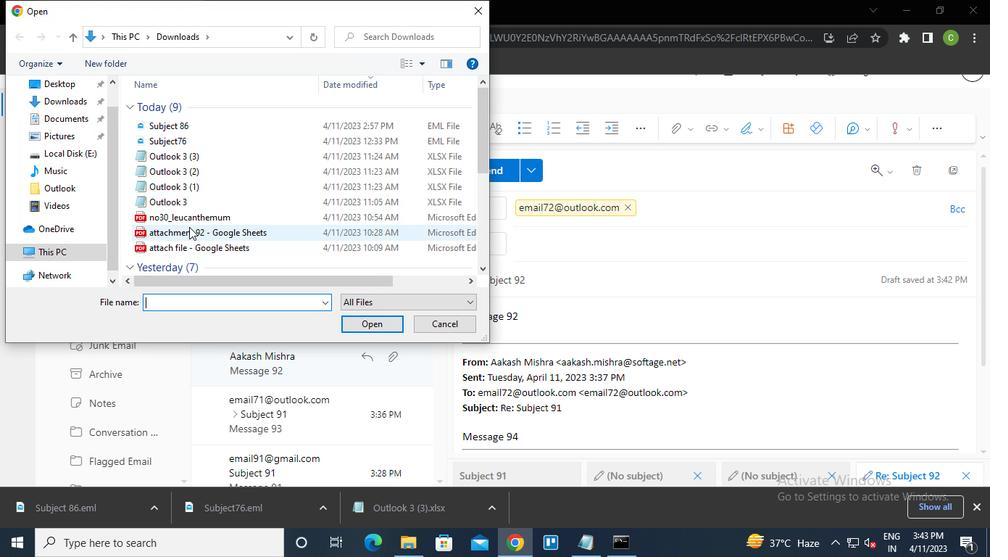 
Action: Mouse pressed left at (192, 232)
Screenshot: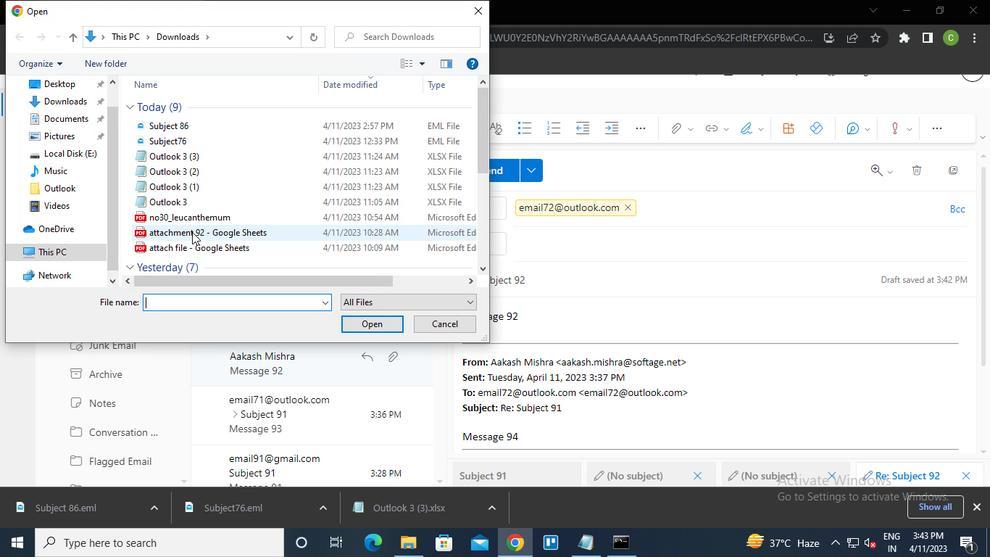 
Action: Mouse moved to (489, 171)
Screenshot: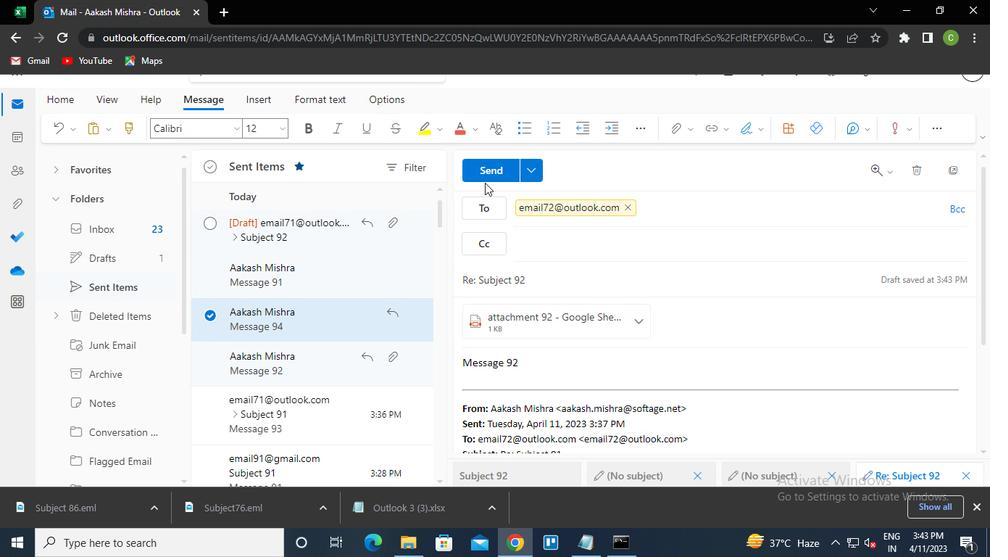 
Action: Mouse pressed left at (489, 171)
Screenshot: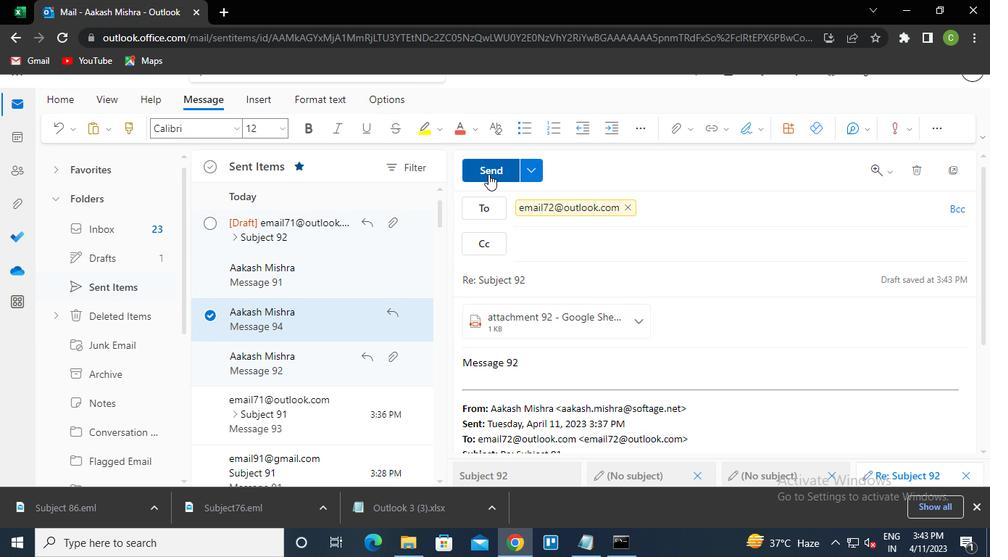 
Action: Mouse moved to (624, 541)
Screenshot: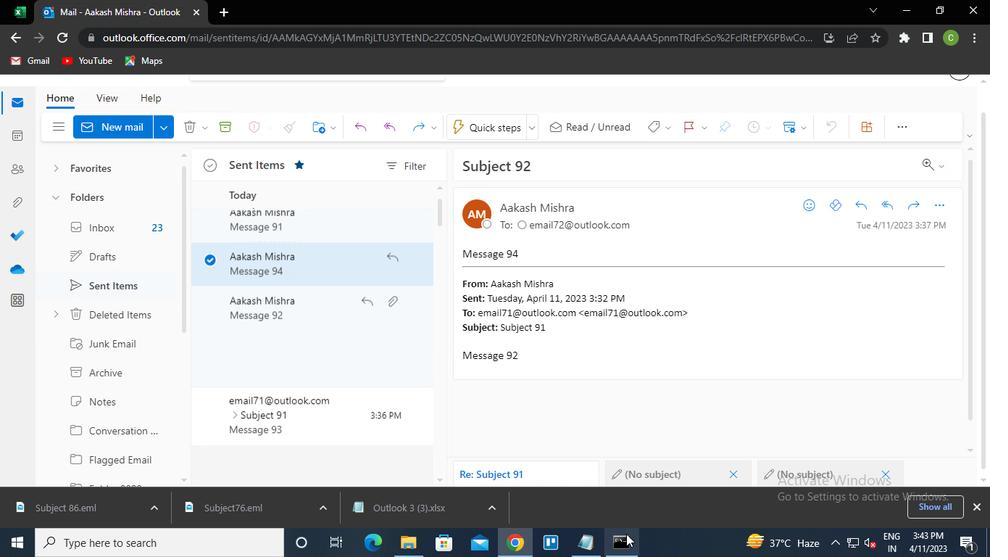
Action: Mouse pressed left at (624, 541)
Screenshot: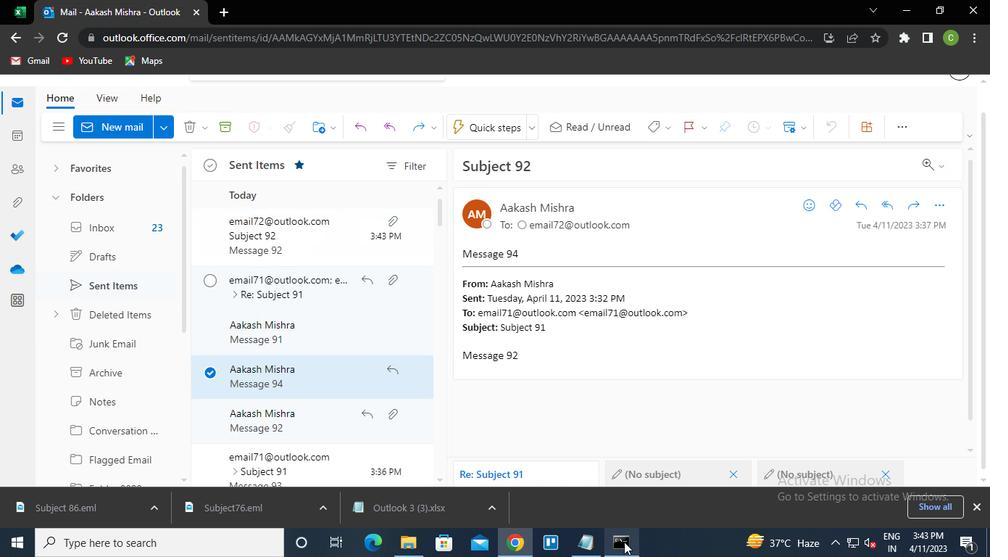 
Action: Mouse moved to (765, 92)
Screenshot: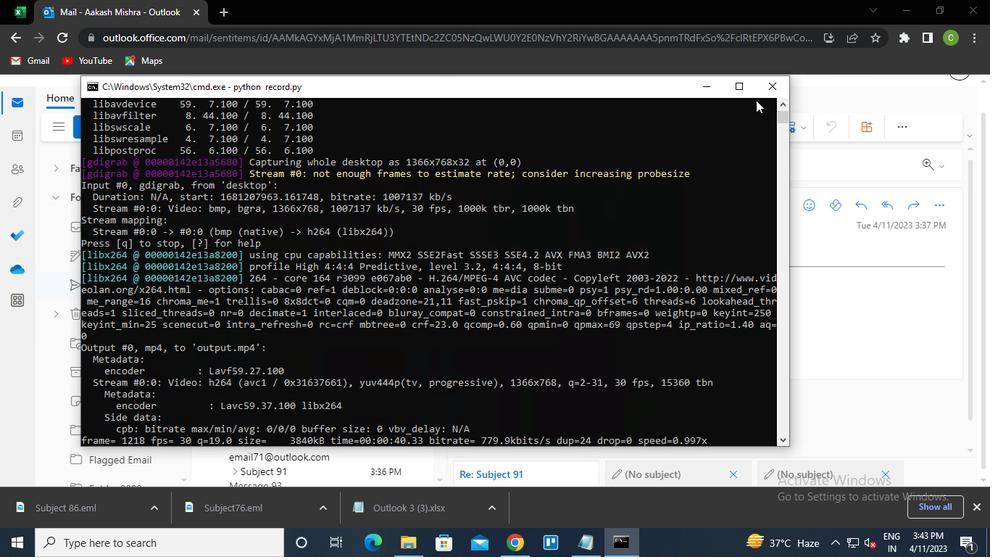 
Action: Mouse pressed left at (765, 92)
Screenshot: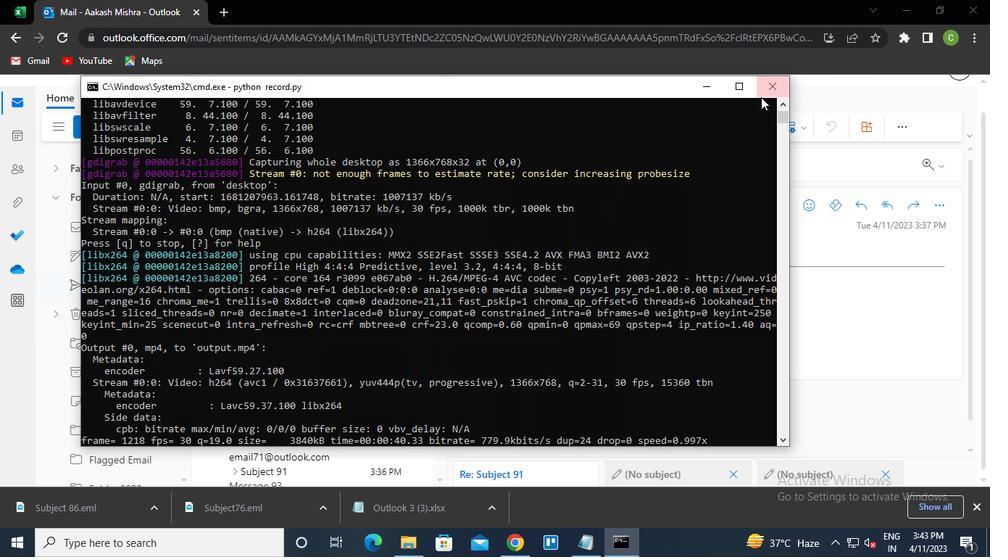 
